 Task: Create a due date automation trigger when advanced on, 2 days after a card is due add fields without custom field "Resume" set to 10 at 11:00 AM.
Action: Mouse moved to (1159, 93)
Screenshot: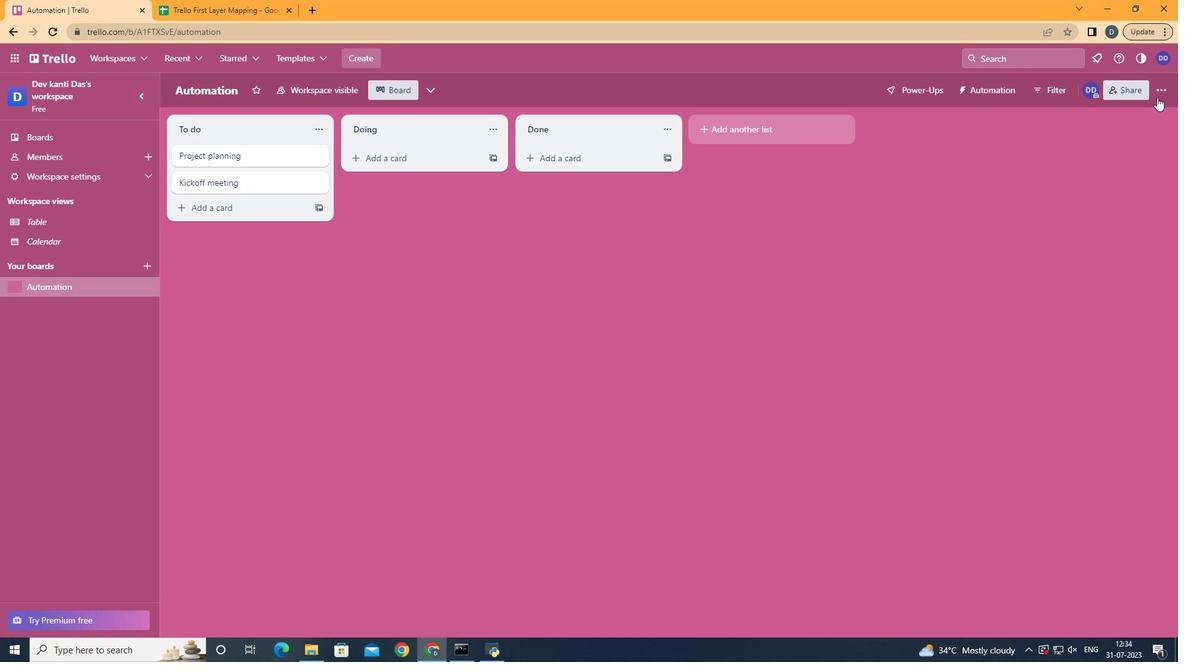 
Action: Mouse pressed left at (1159, 93)
Screenshot: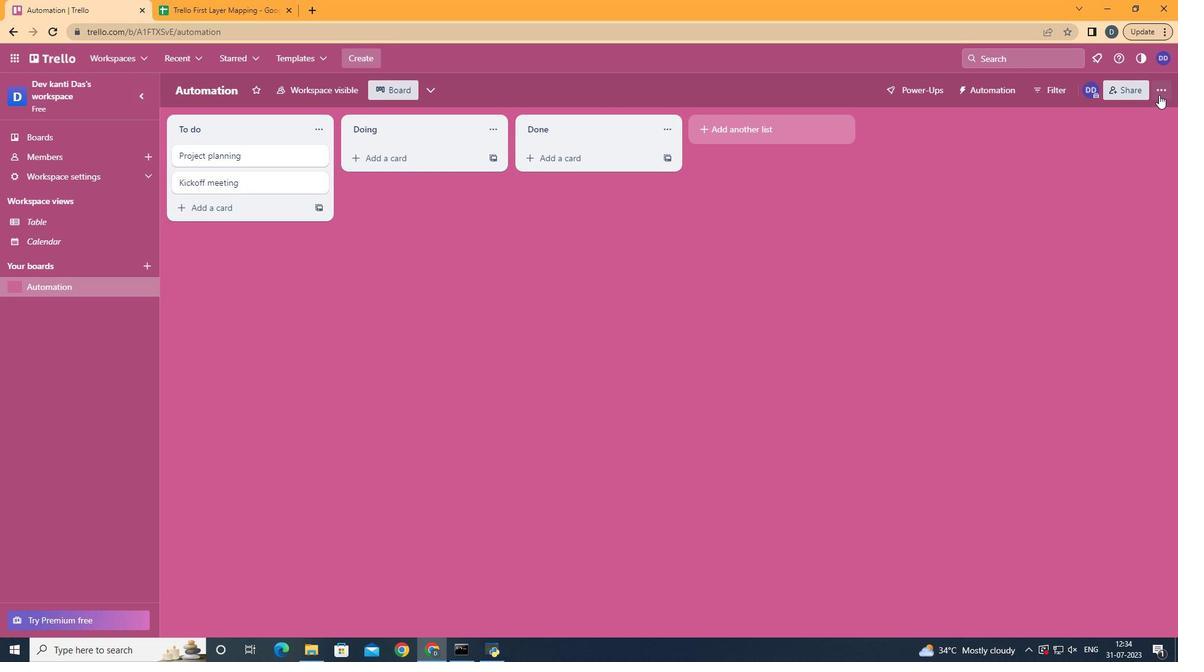 
Action: Mouse moved to (1084, 262)
Screenshot: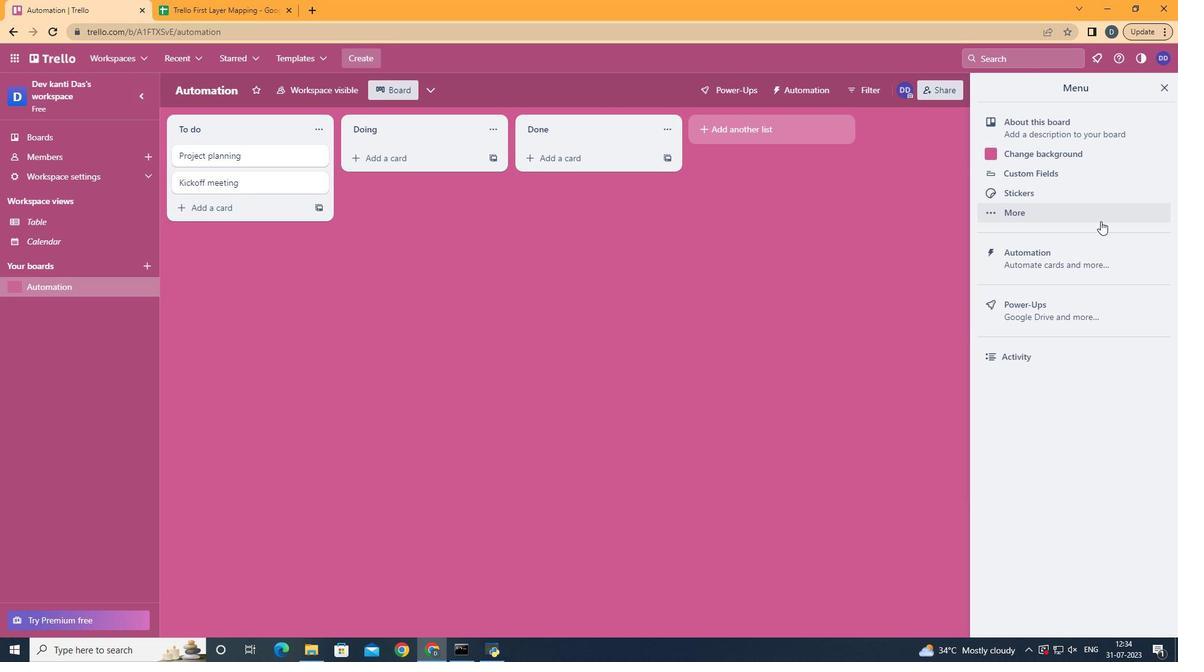 
Action: Mouse pressed left at (1084, 262)
Screenshot: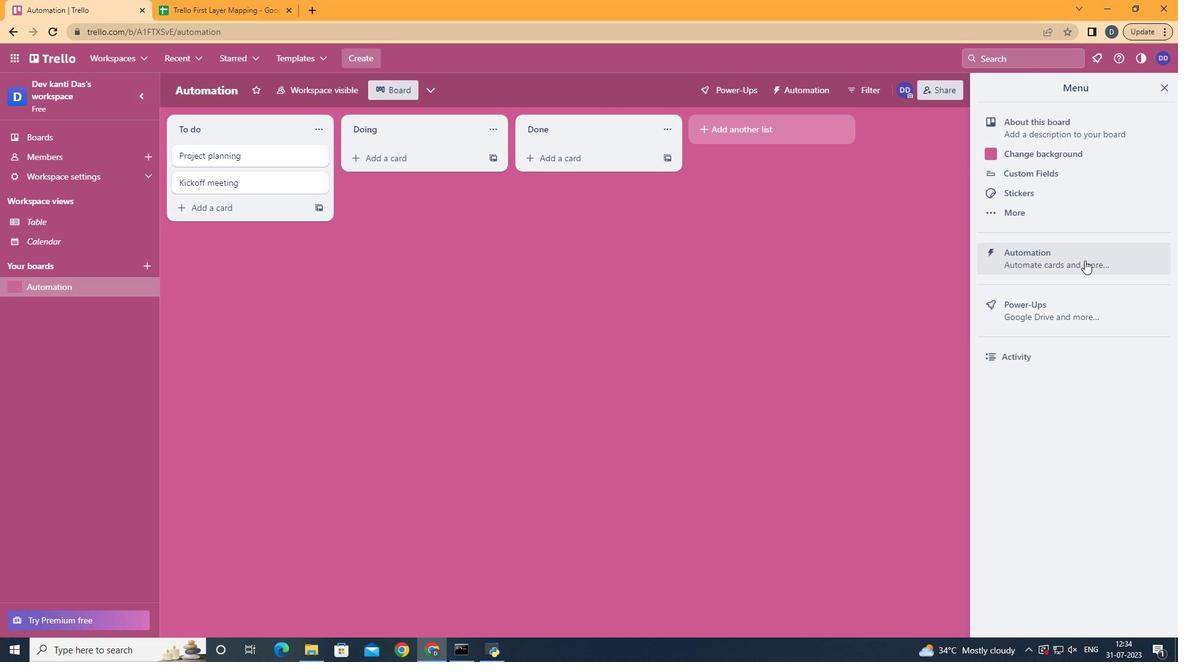 
Action: Mouse moved to (211, 247)
Screenshot: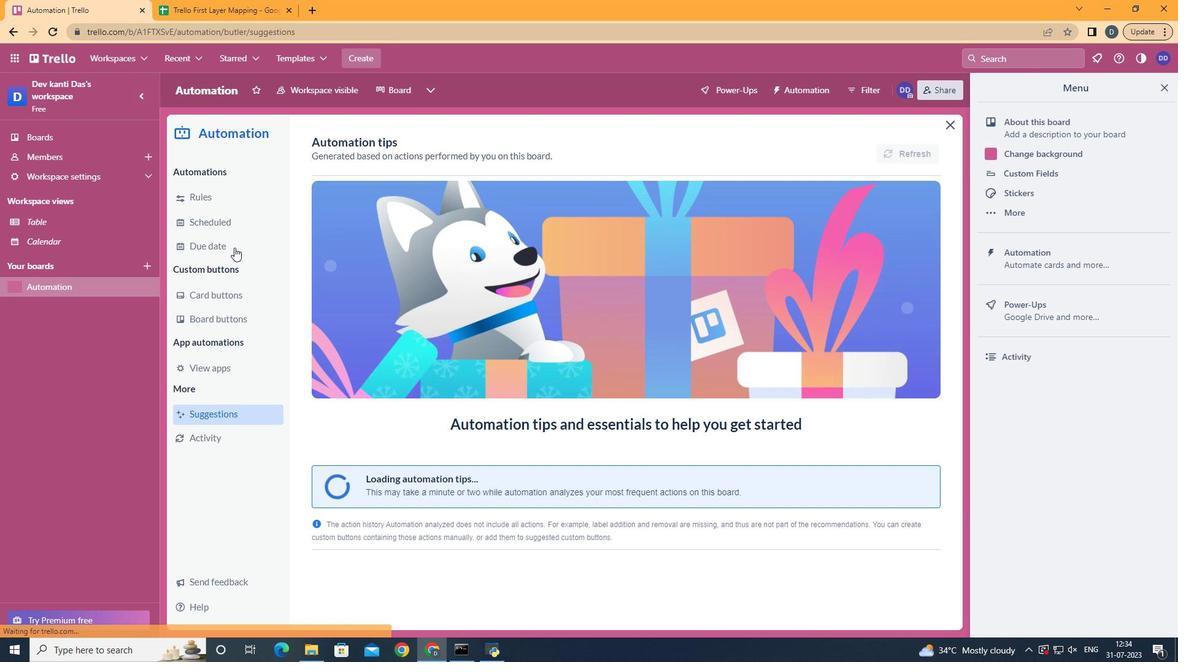 
Action: Mouse pressed left at (211, 247)
Screenshot: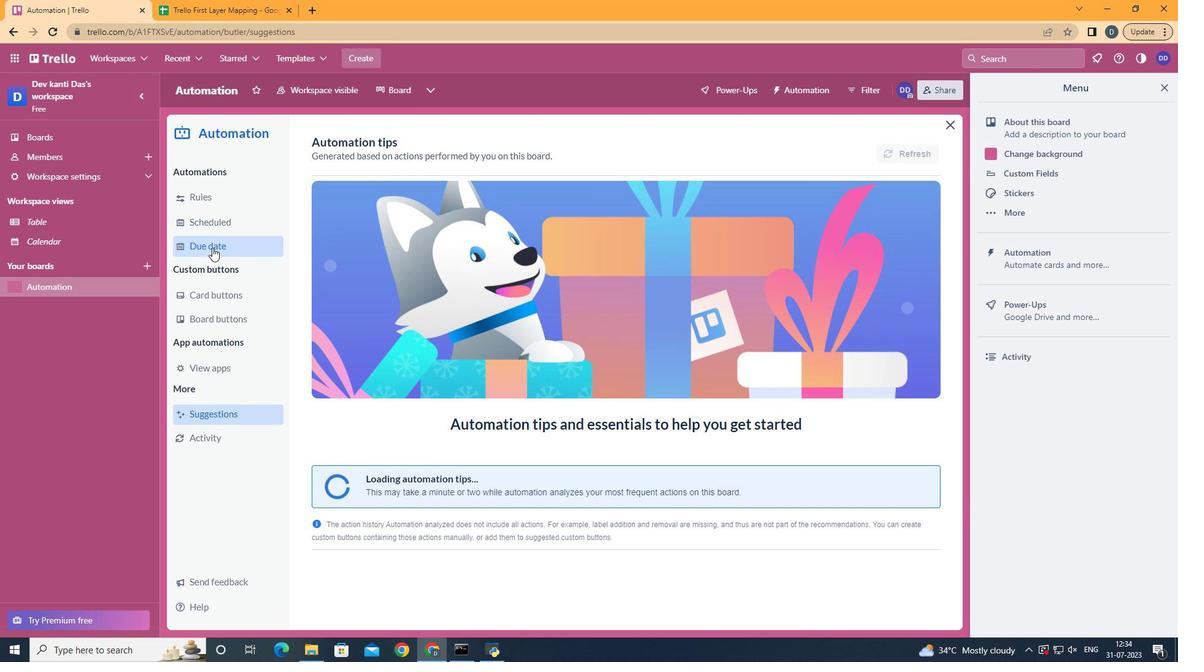 
Action: Mouse moved to (888, 146)
Screenshot: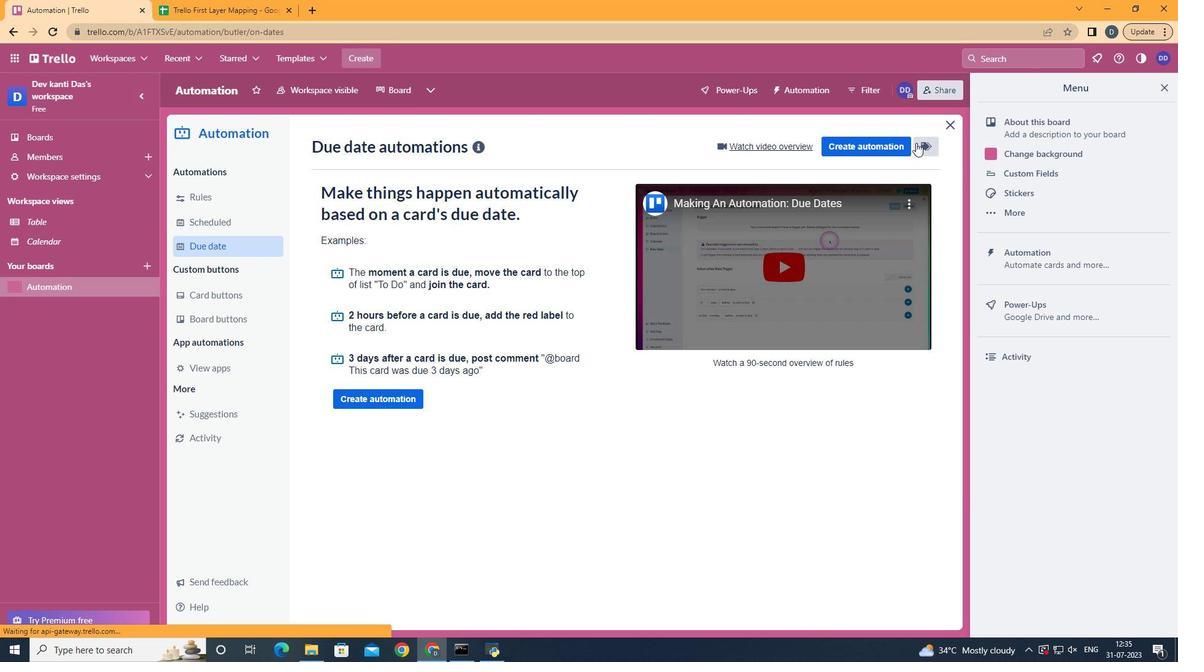
Action: Mouse pressed left at (888, 146)
Screenshot: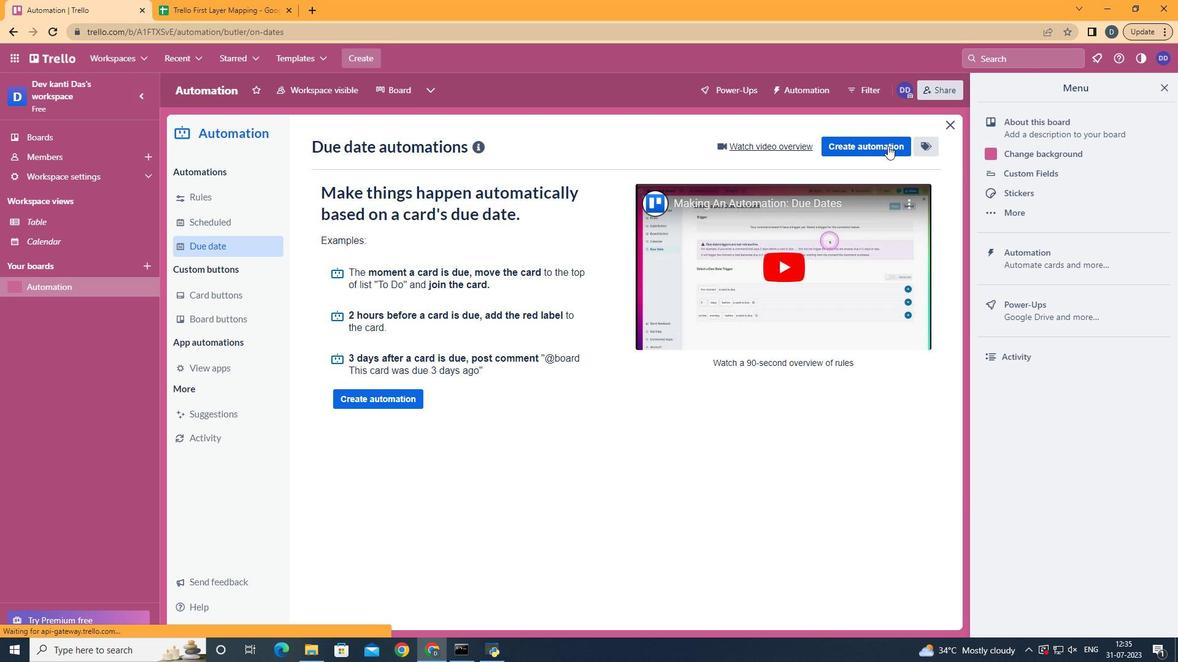 
Action: Mouse moved to (613, 260)
Screenshot: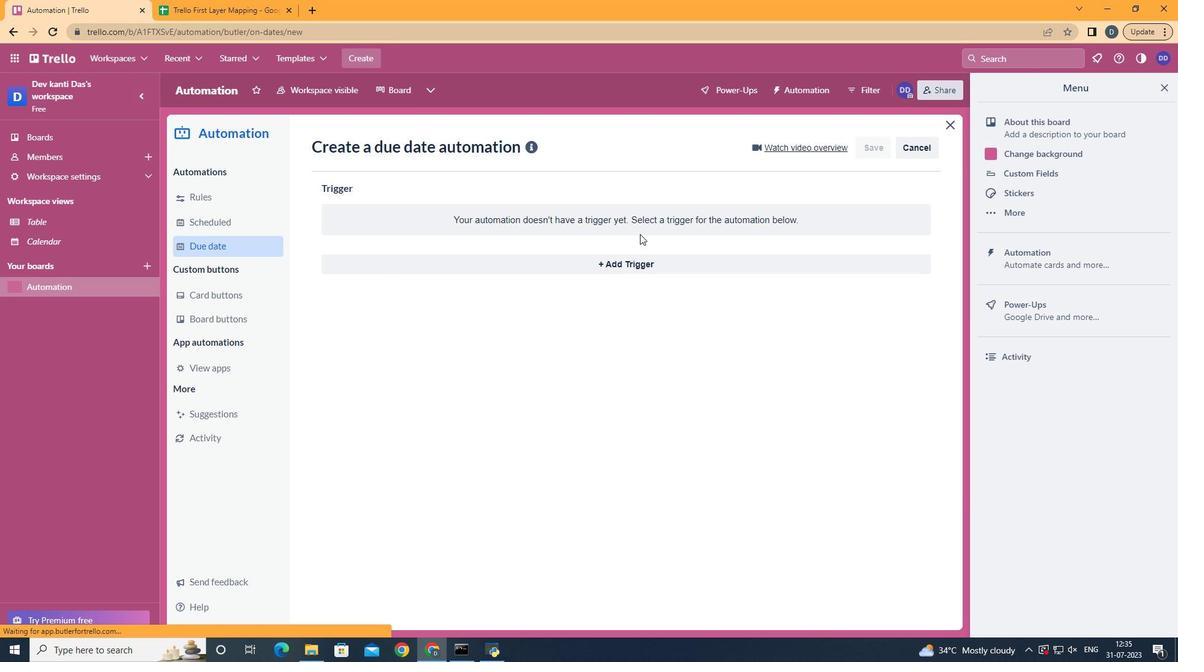 
Action: Mouse pressed left at (613, 260)
Screenshot: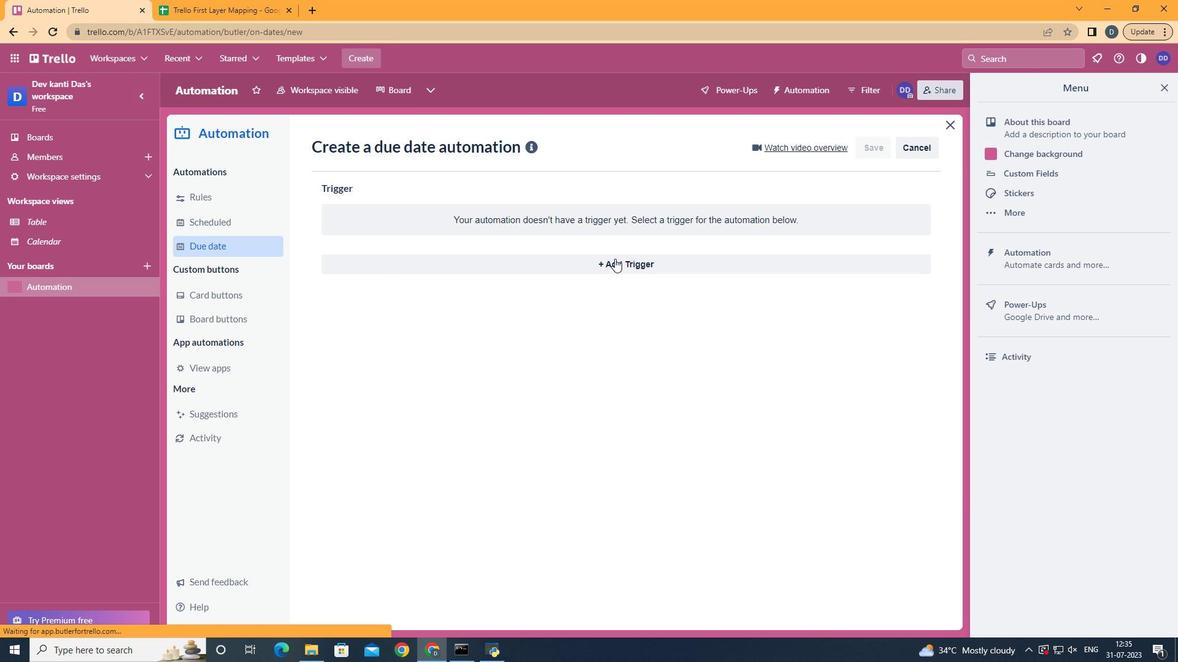 
Action: Mouse moved to (441, 502)
Screenshot: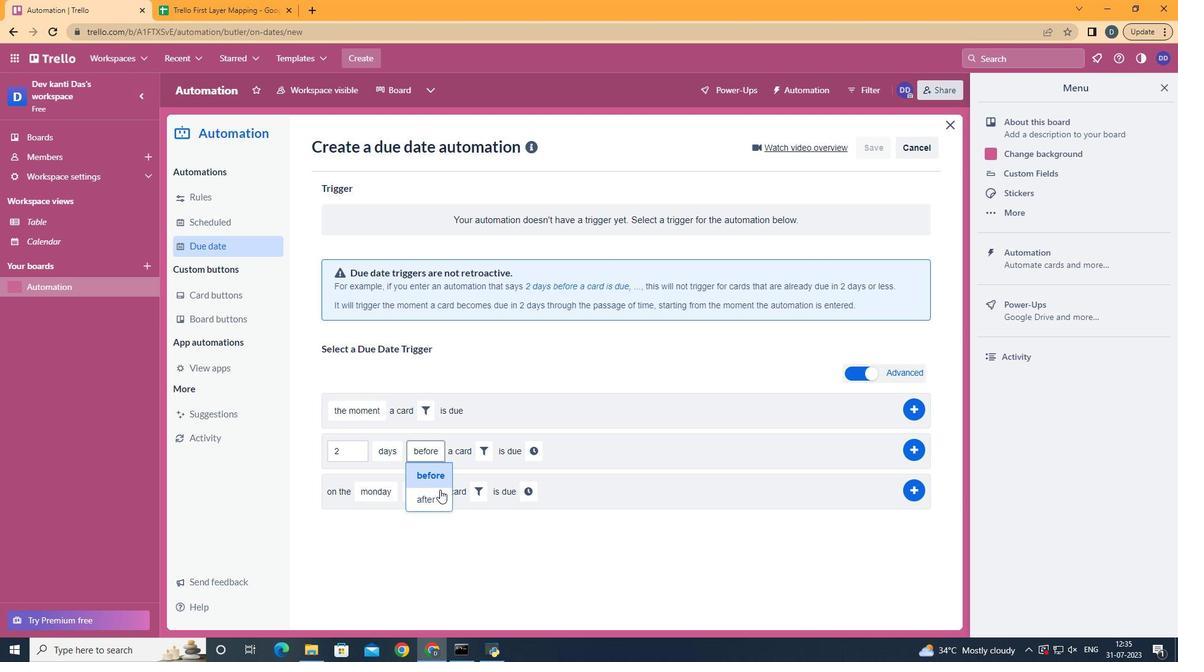 
Action: Mouse pressed left at (441, 502)
Screenshot: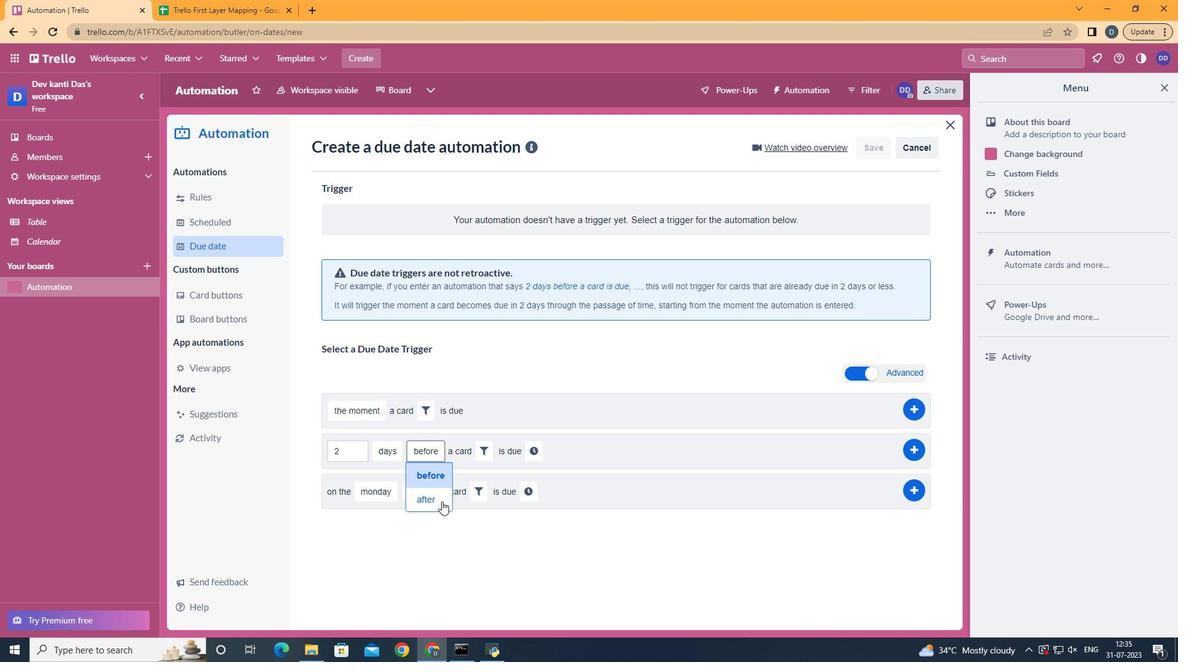
Action: Mouse moved to (471, 460)
Screenshot: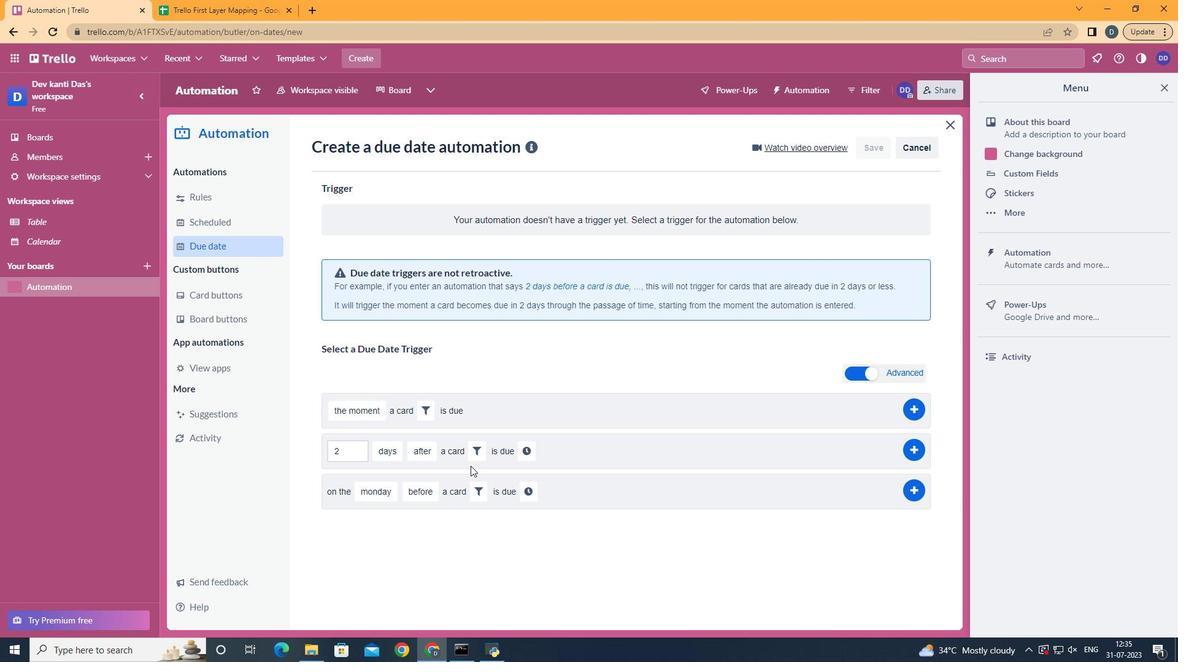 
Action: Mouse pressed left at (471, 460)
Screenshot: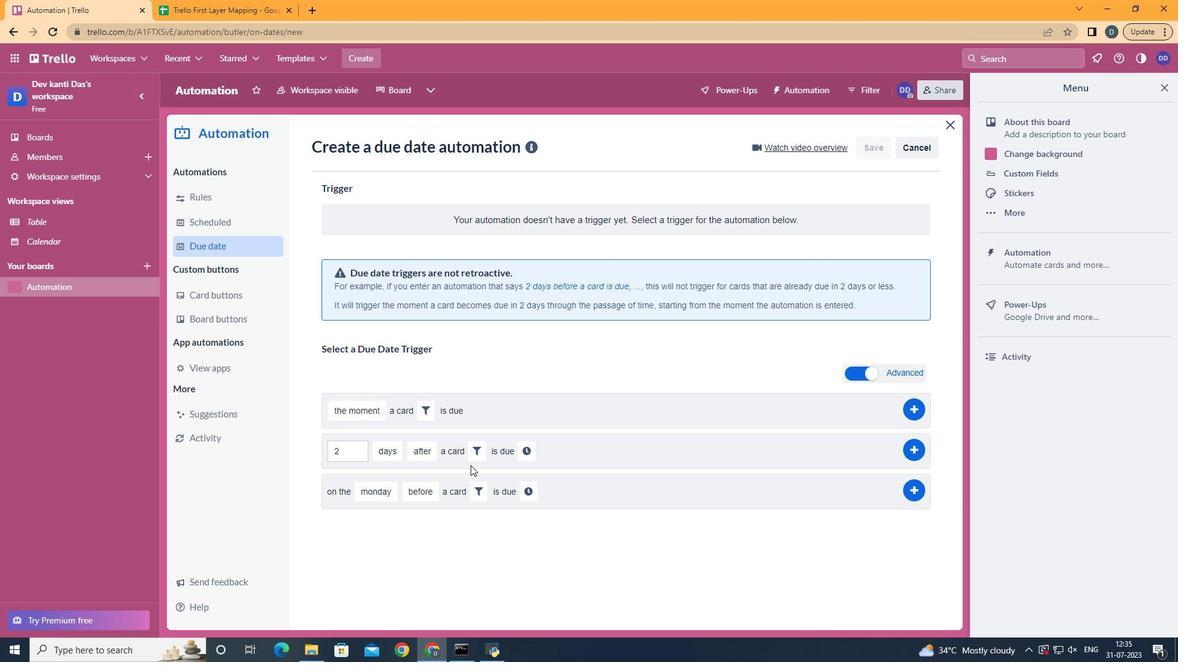 
Action: Mouse moved to (671, 494)
Screenshot: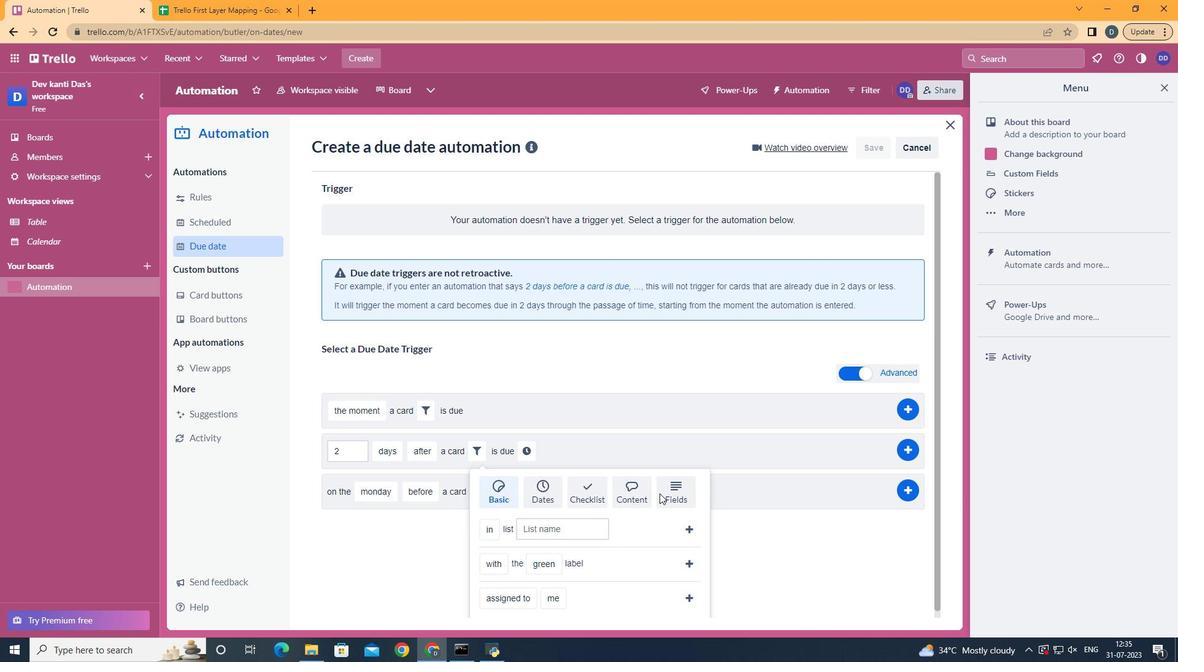 
Action: Mouse pressed left at (671, 494)
Screenshot: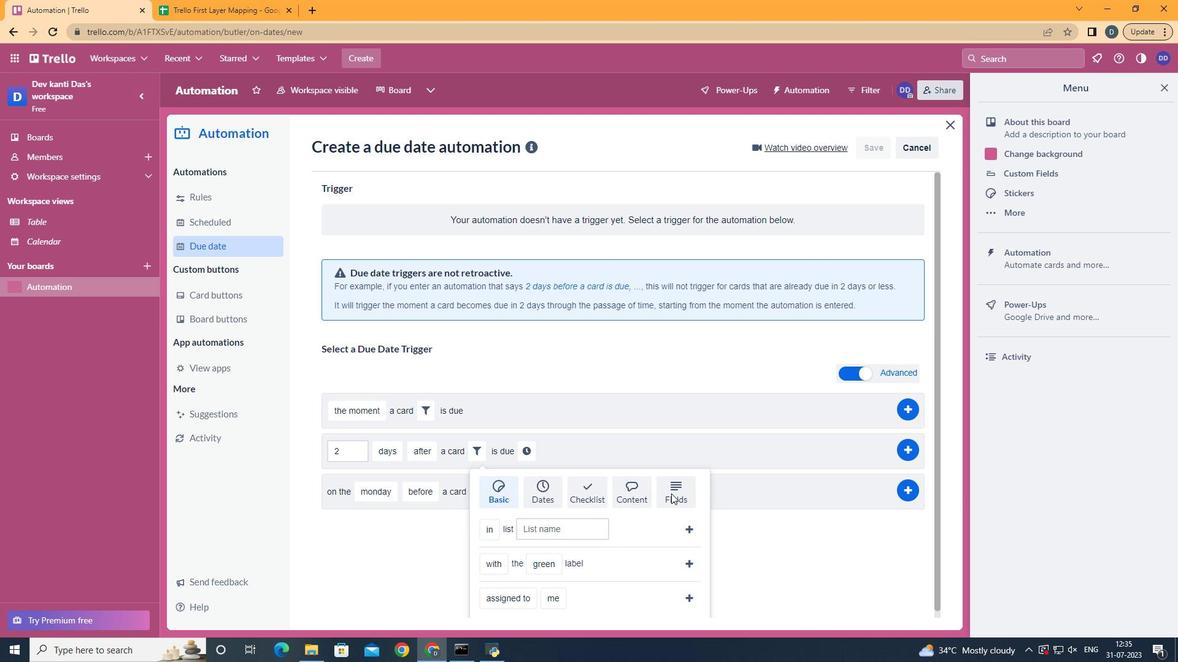 
Action: Mouse moved to (673, 494)
Screenshot: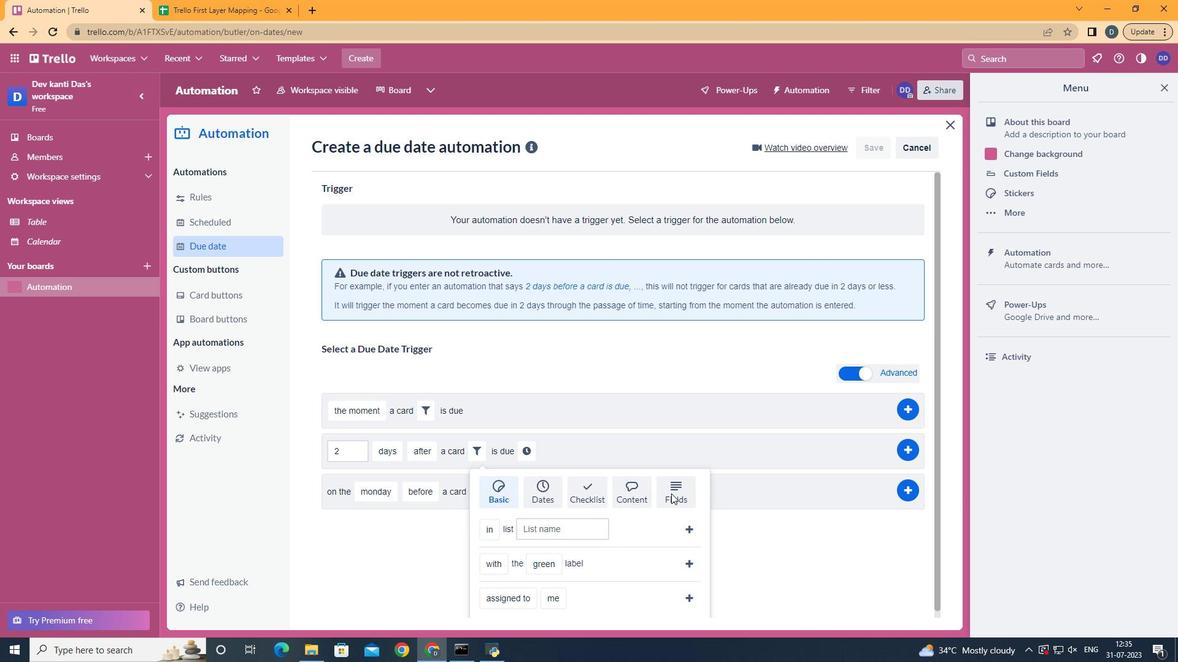 
Action: Mouse scrolled (673, 493) with delta (0, 0)
Screenshot: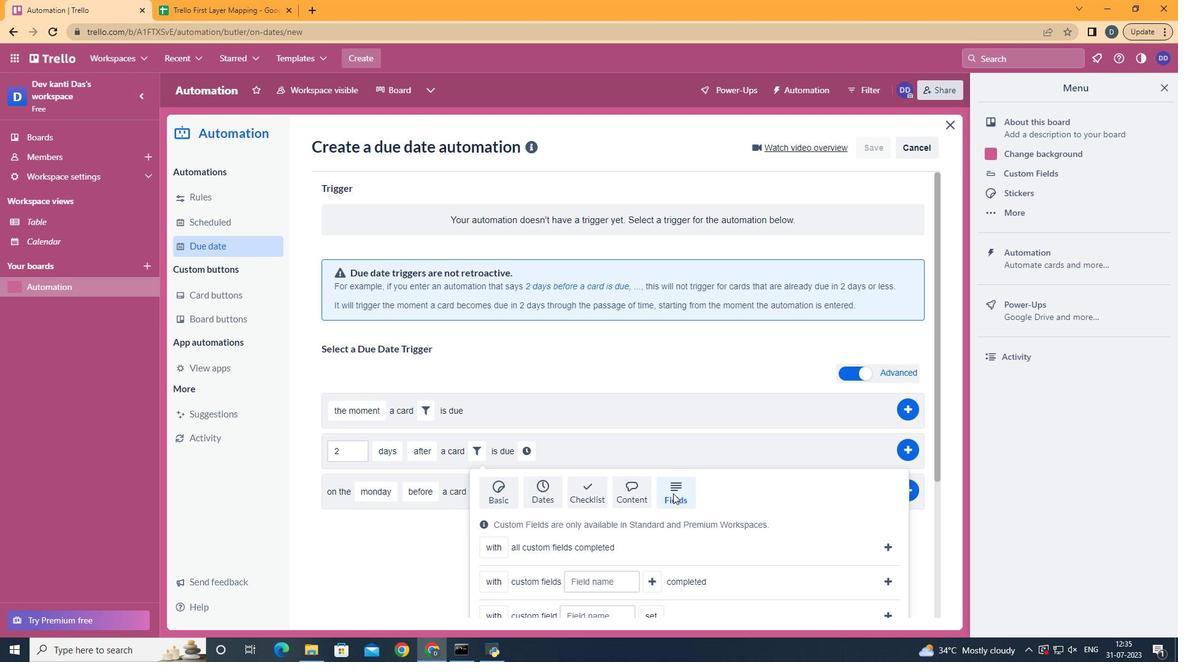 
Action: Mouse scrolled (673, 493) with delta (0, 0)
Screenshot: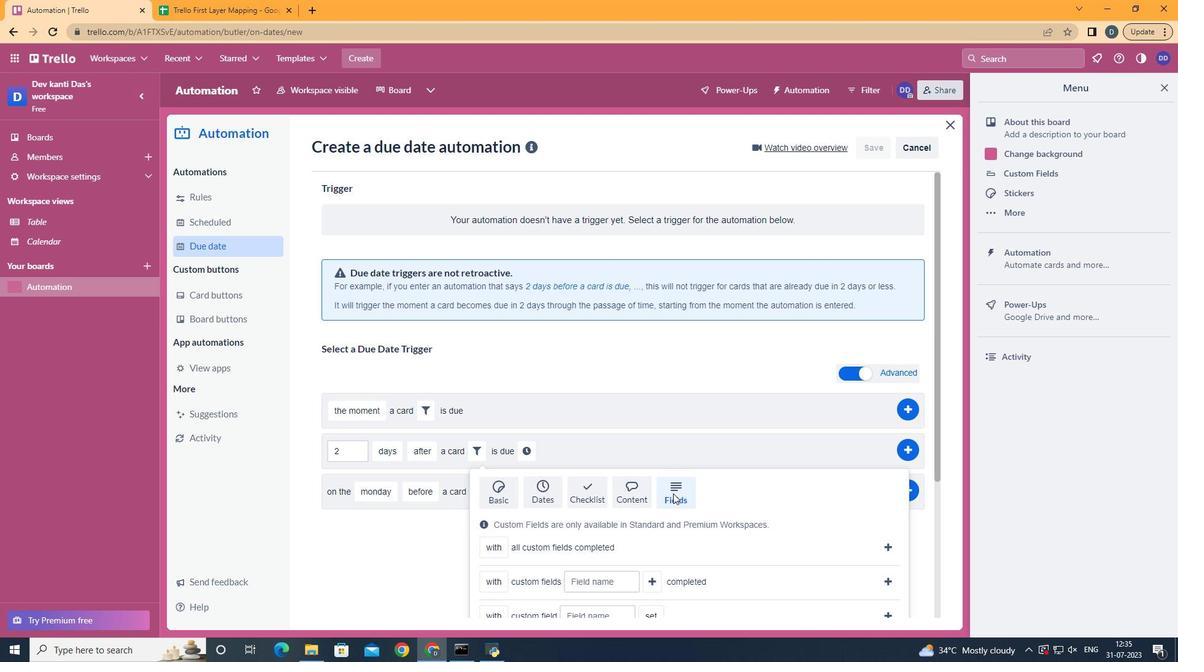 
Action: Mouse scrolled (673, 493) with delta (0, 0)
Screenshot: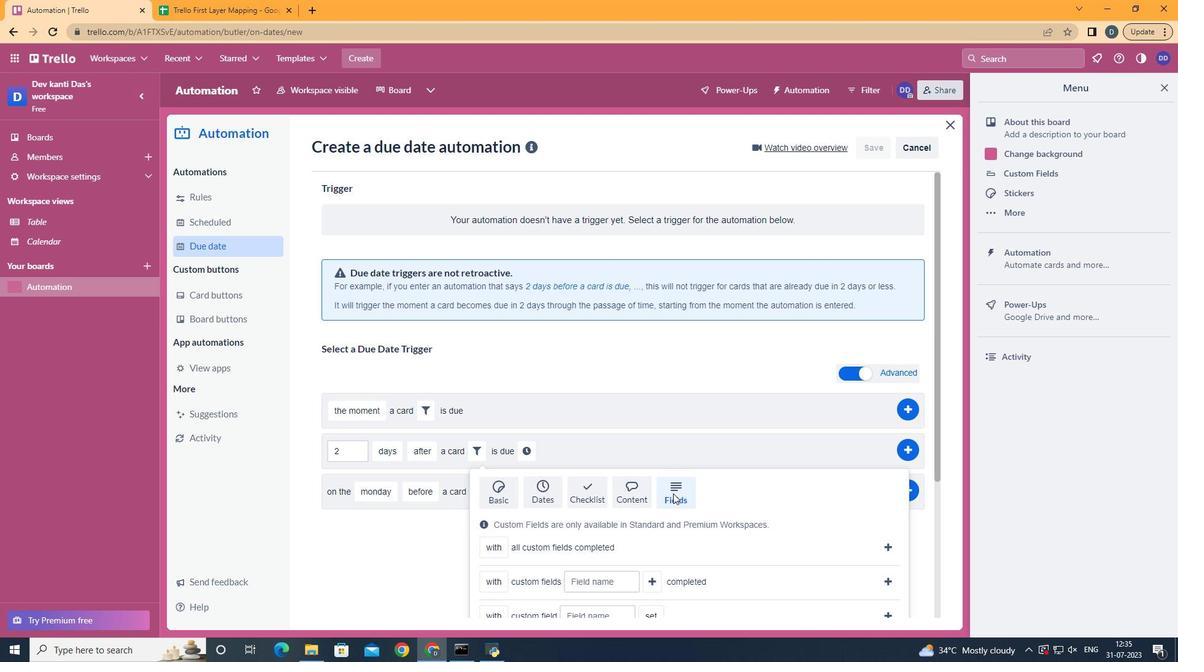 
Action: Mouse moved to (673, 494)
Screenshot: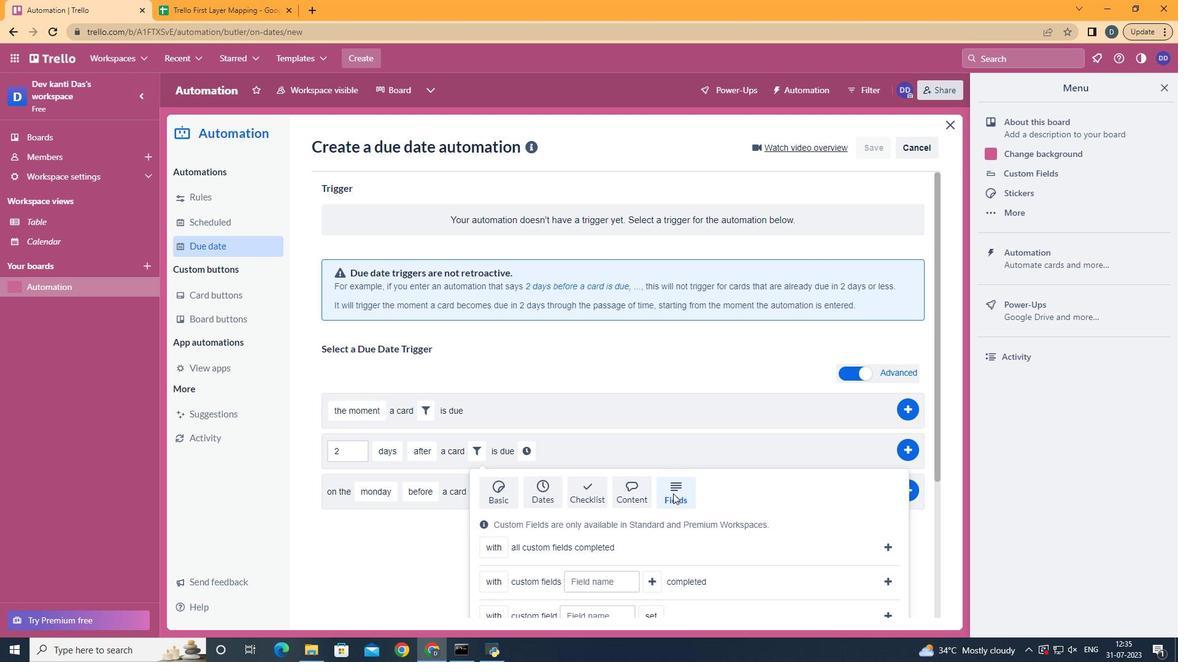 
Action: Mouse scrolled (673, 493) with delta (0, 0)
Screenshot: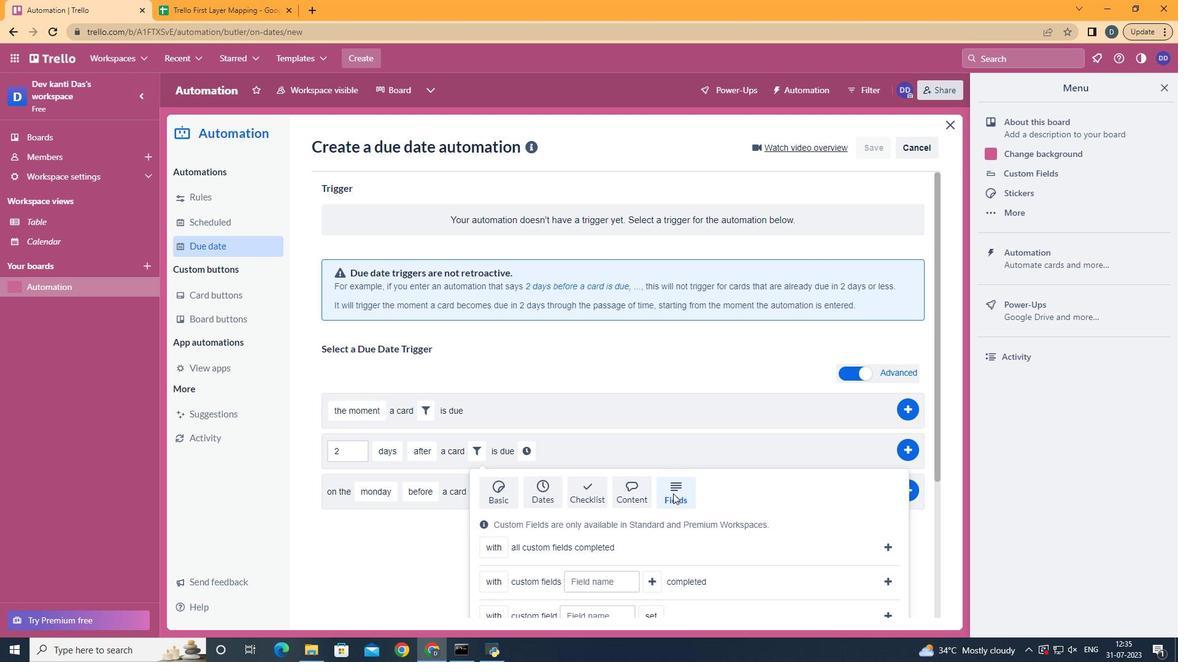
Action: Mouse moved to (506, 507)
Screenshot: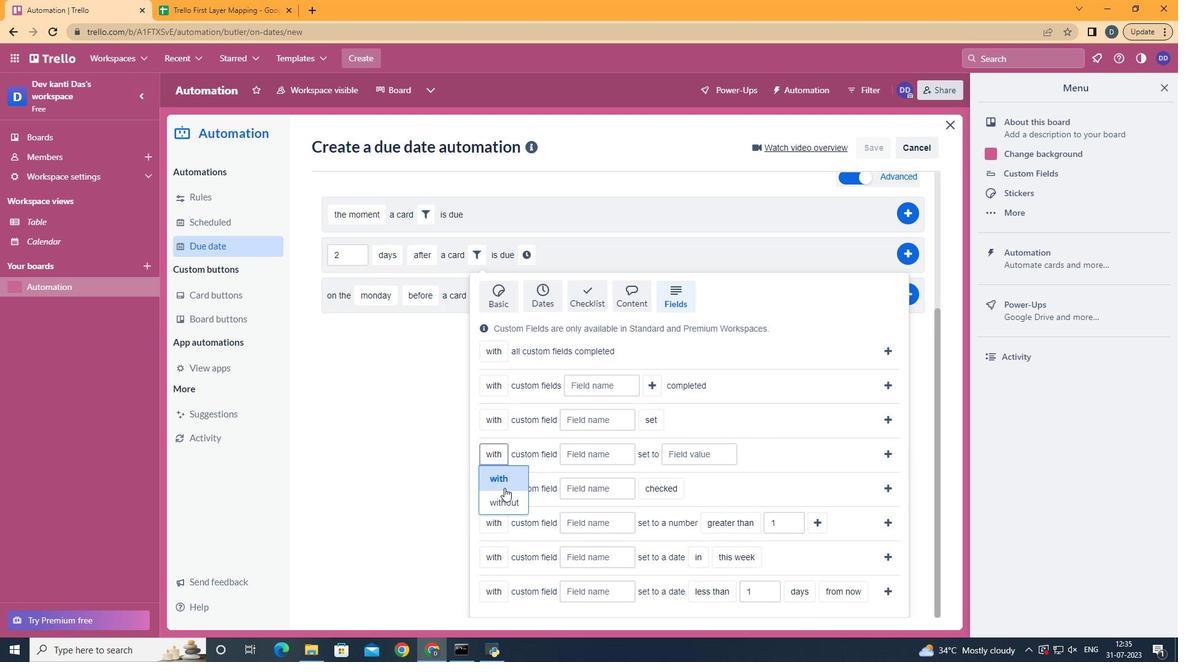 
Action: Mouse pressed left at (506, 507)
Screenshot: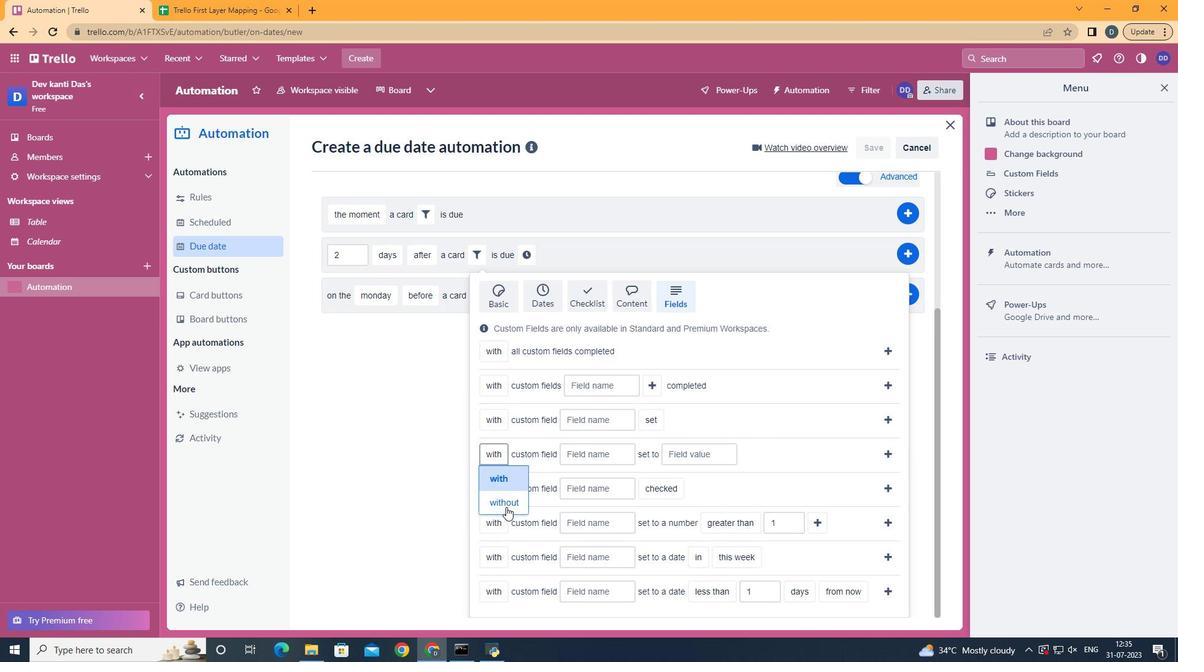 
Action: Mouse moved to (594, 457)
Screenshot: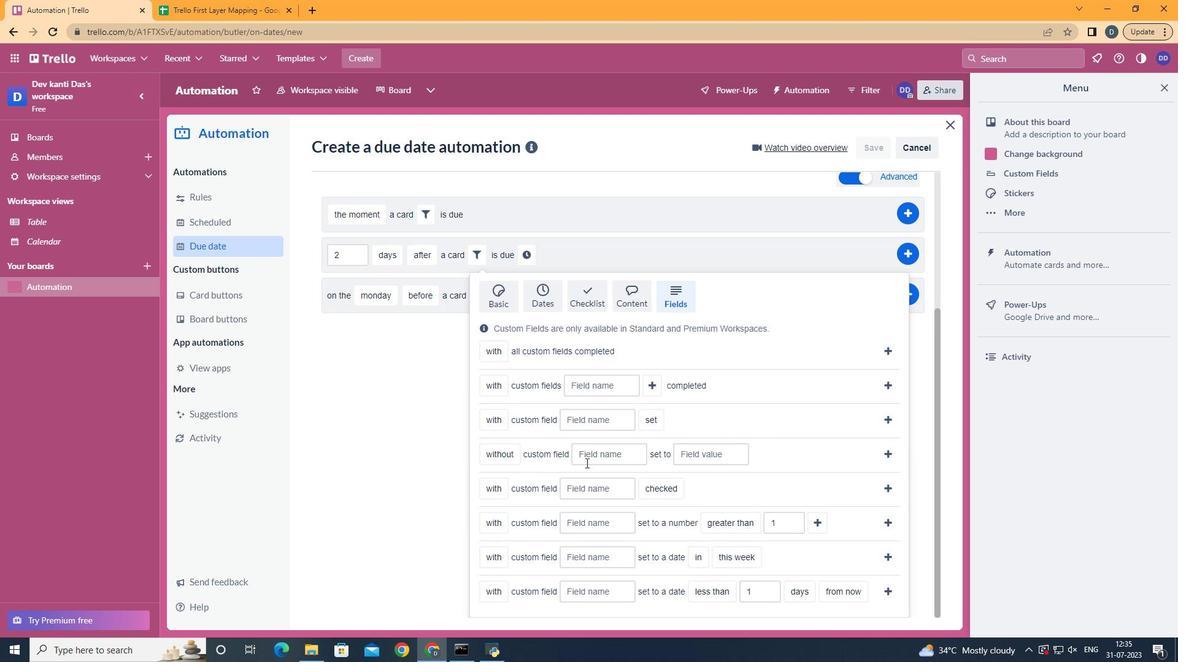 
Action: Mouse pressed left at (594, 457)
Screenshot: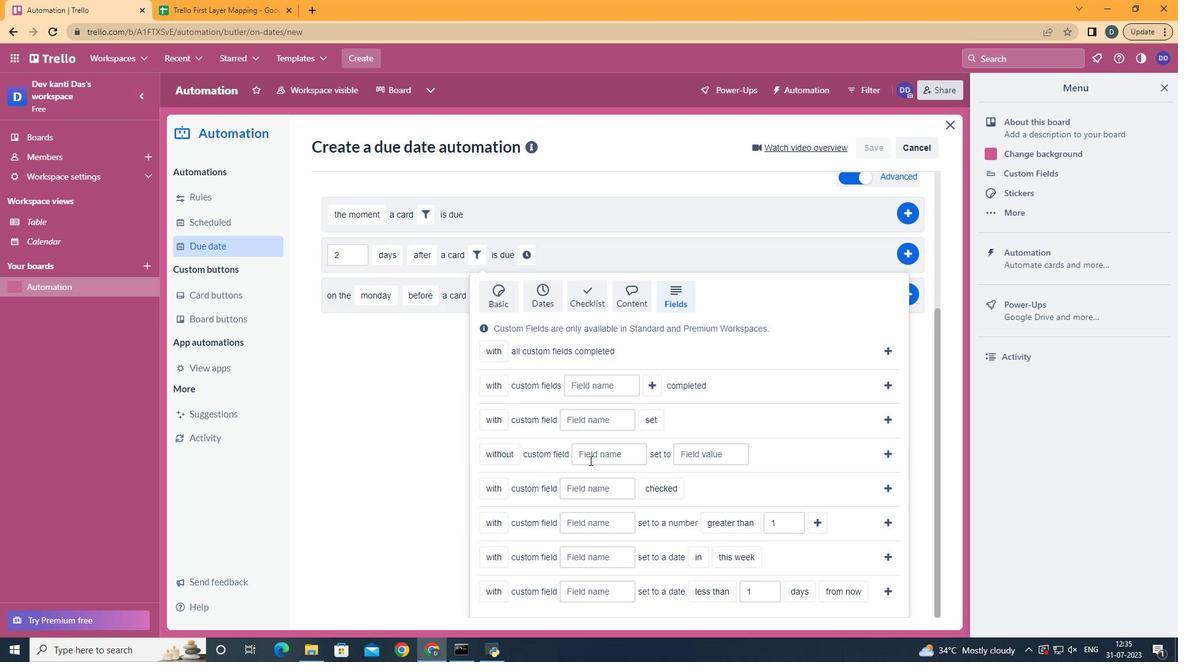
Action: Key pressed <Key.shift>Resume
Screenshot: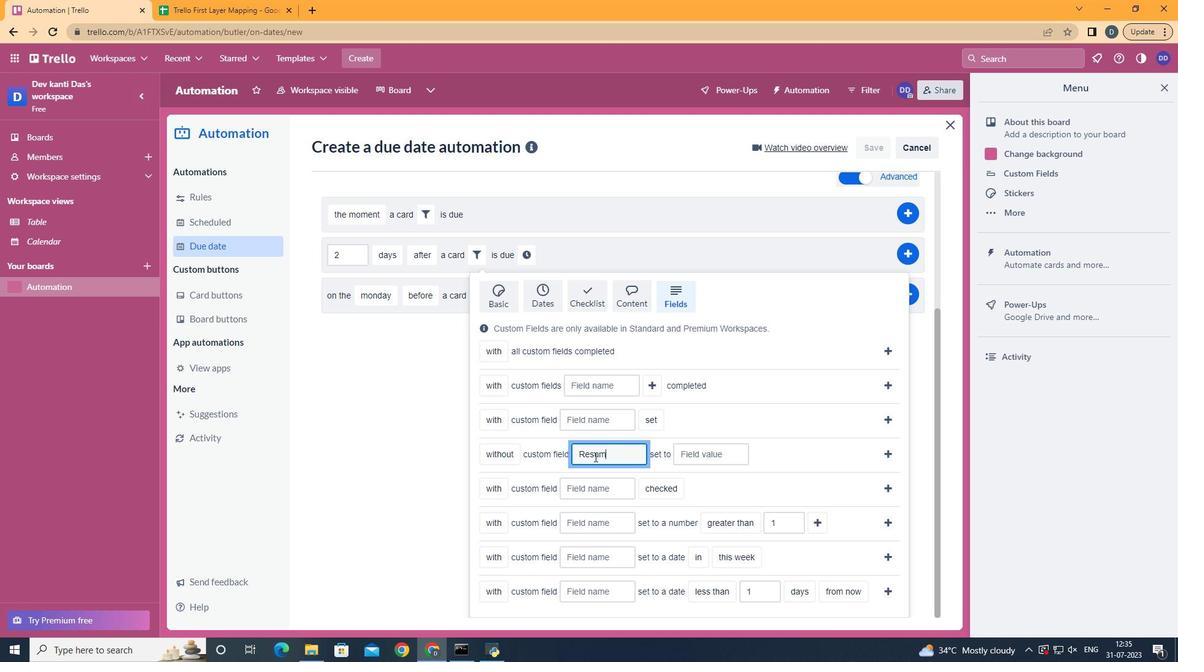 
Action: Mouse moved to (724, 456)
Screenshot: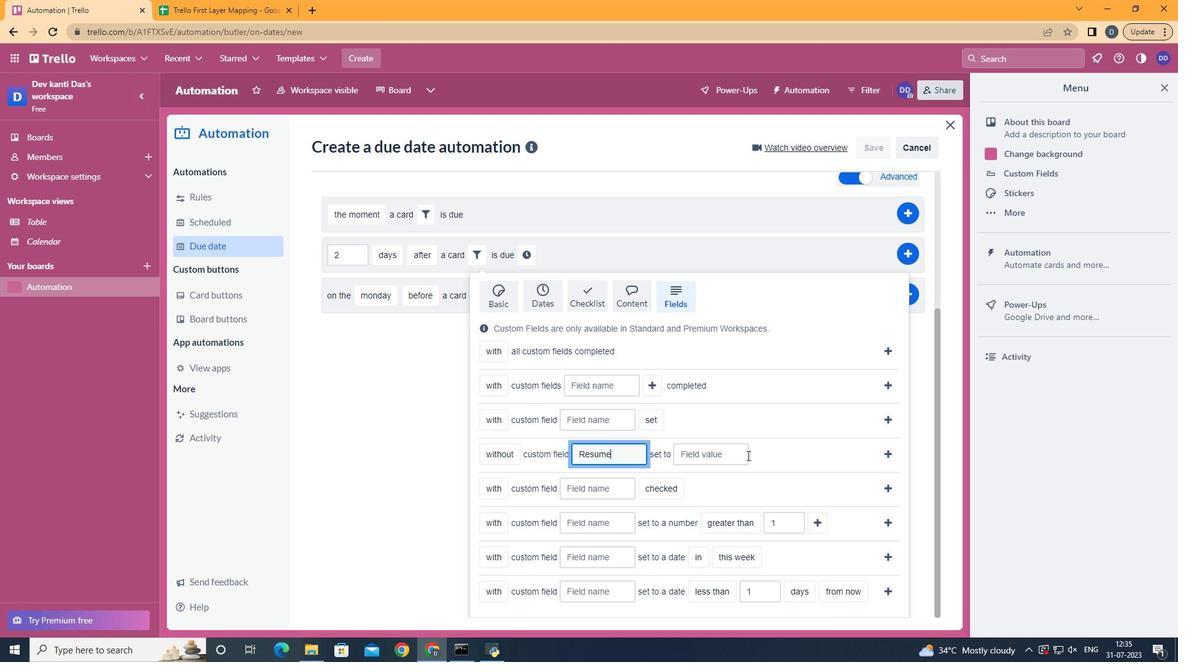 
Action: Mouse pressed left at (724, 456)
Screenshot: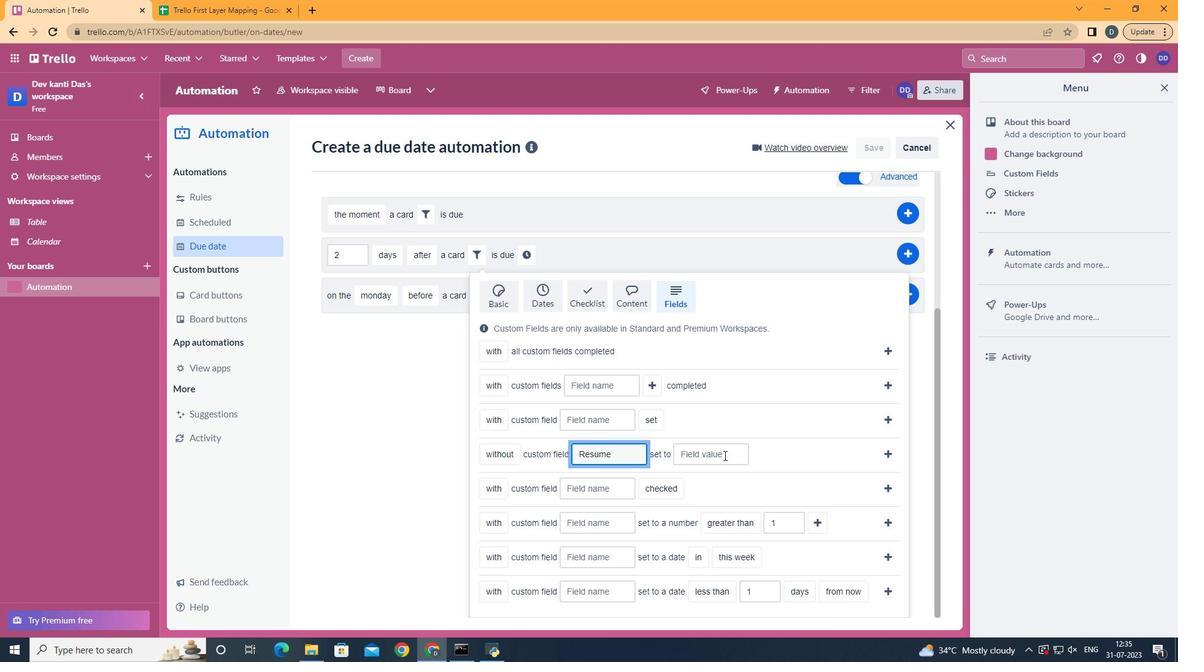 
Action: Mouse moved to (723, 456)
Screenshot: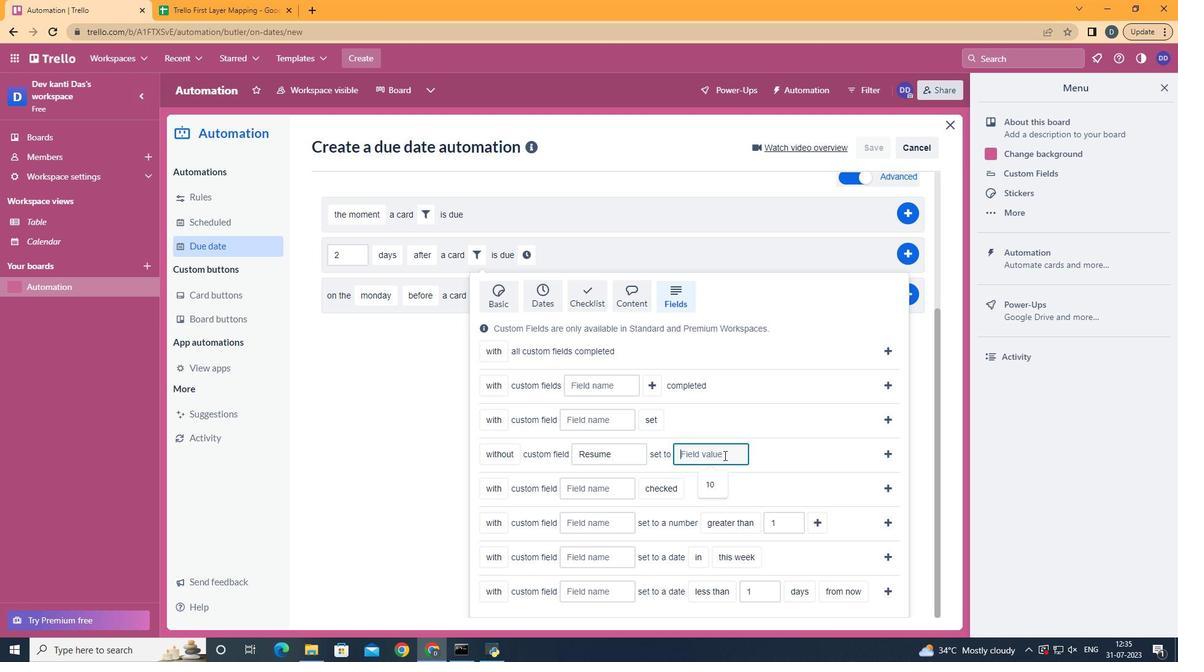 
Action: Key pressed 10
Screenshot: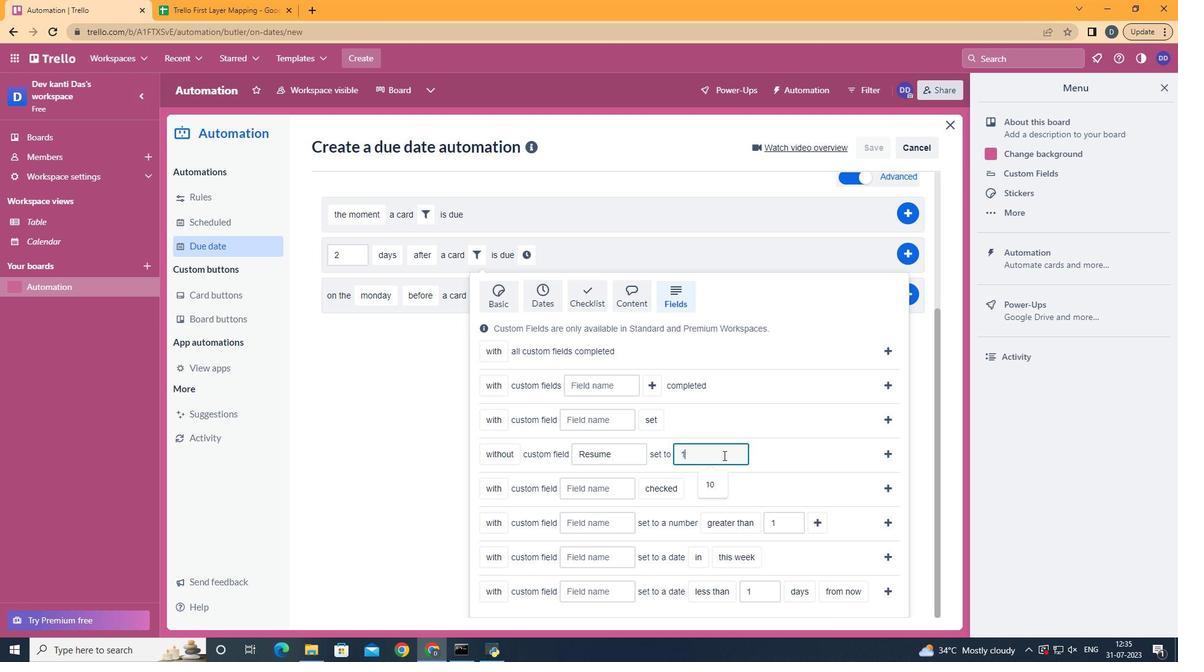 
Action: Mouse moved to (886, 453)
Screenshot: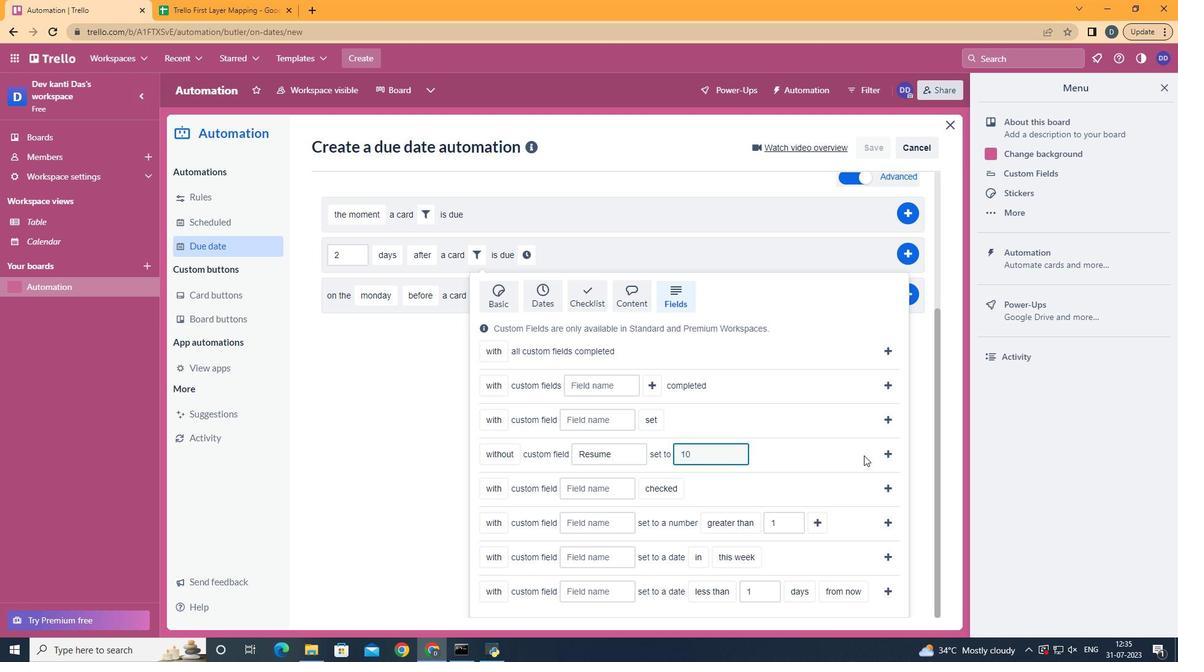 
Action: Mouse pressed left at (886, 453)
Screenshot: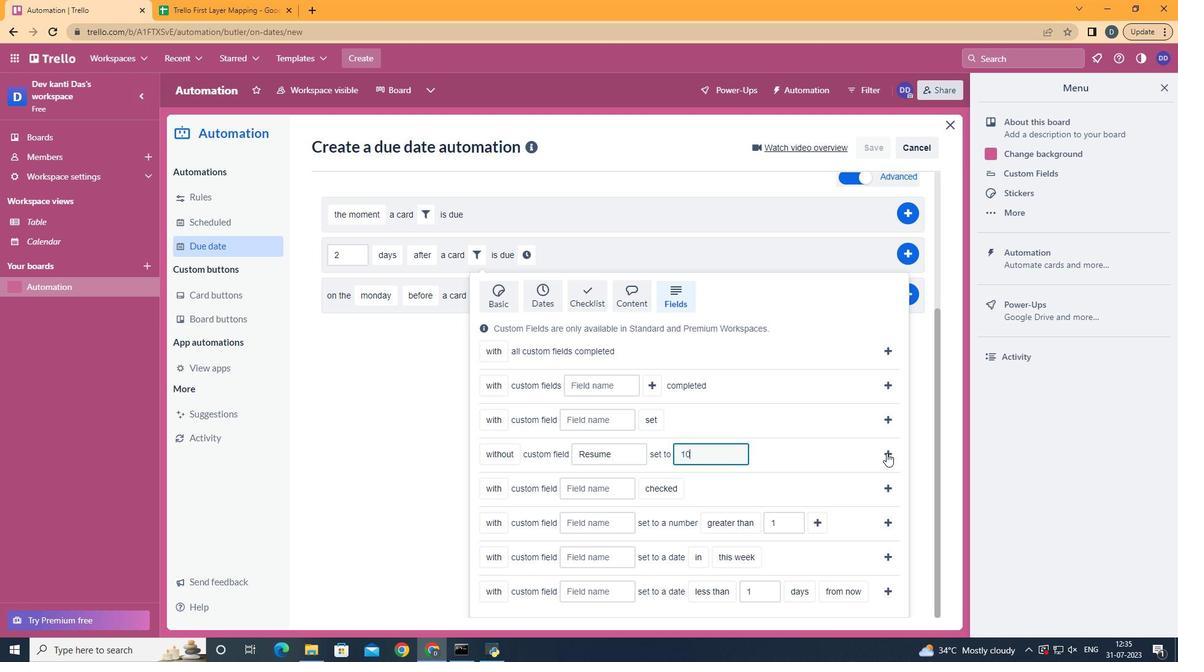 
Action: Mouse moved to (716, 451)
Screenshot: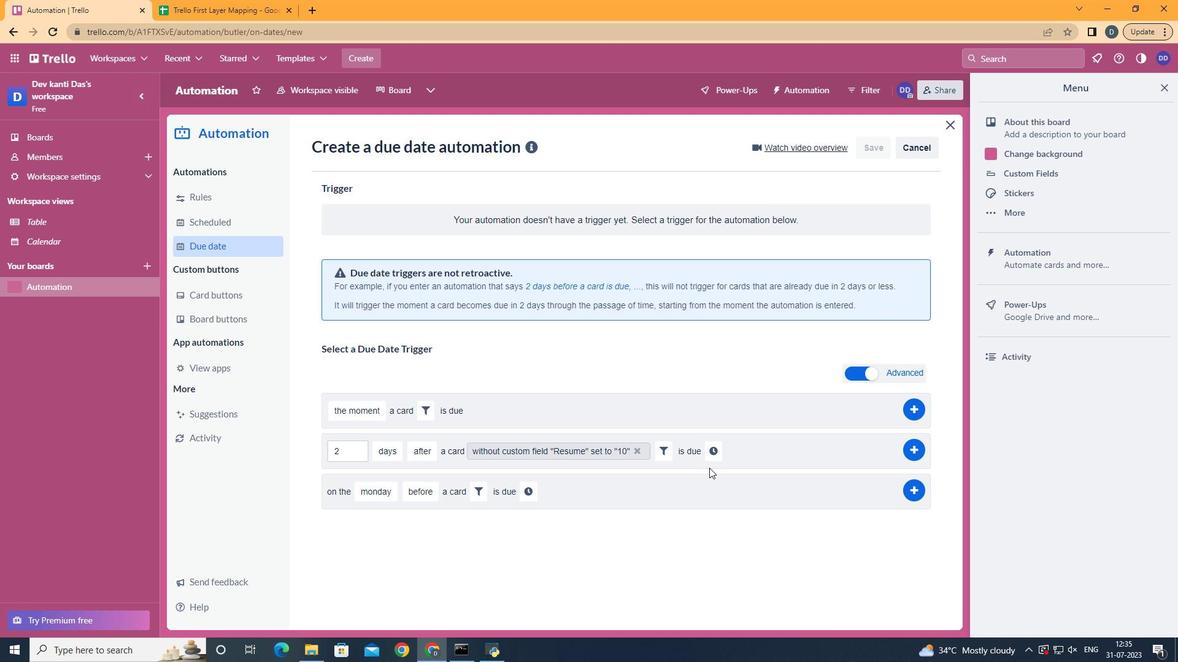 
Action: Mouse pressed left at (716, 451)
Screenshot: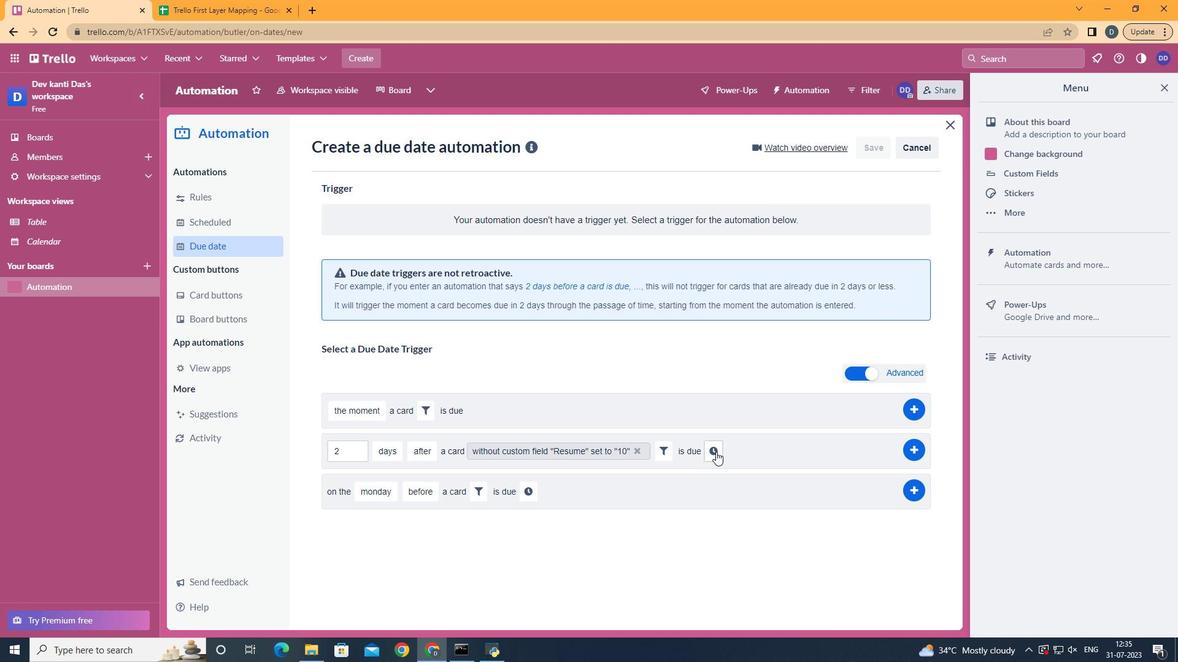 
Action: Mouse moved to (744, 456)
Screenshot: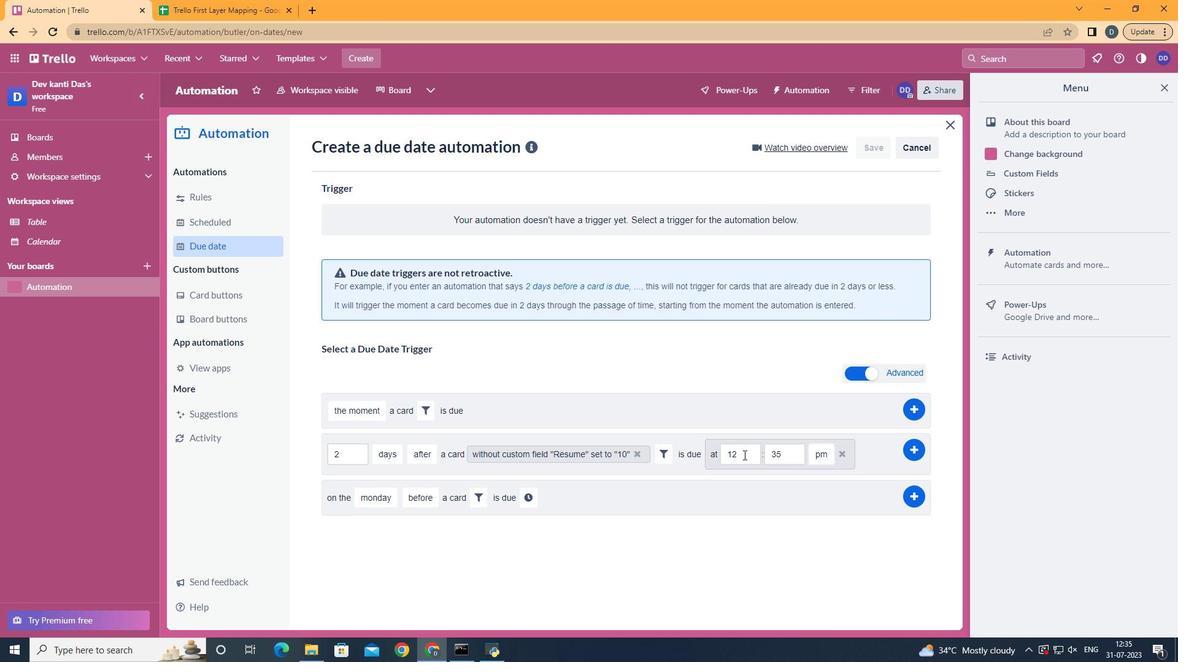 
Action: Mouse pressed left at (744, 456)
Screenshot: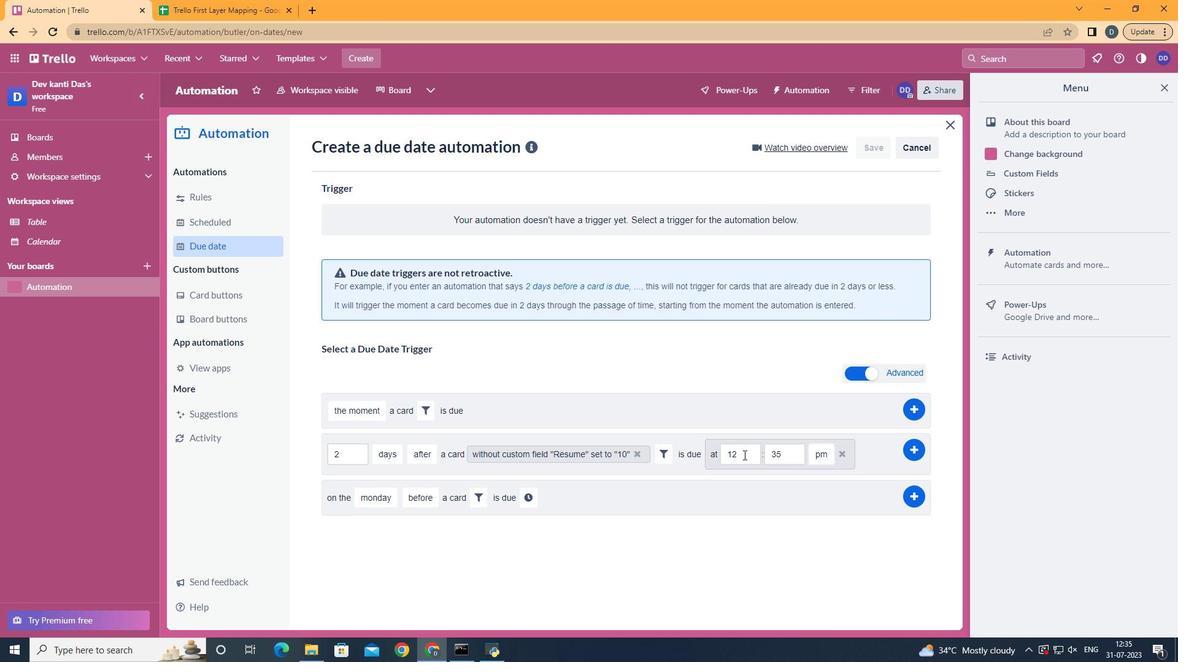 
Action: Key pressed <Key.backspace><Key.backspace>11
Screenshot: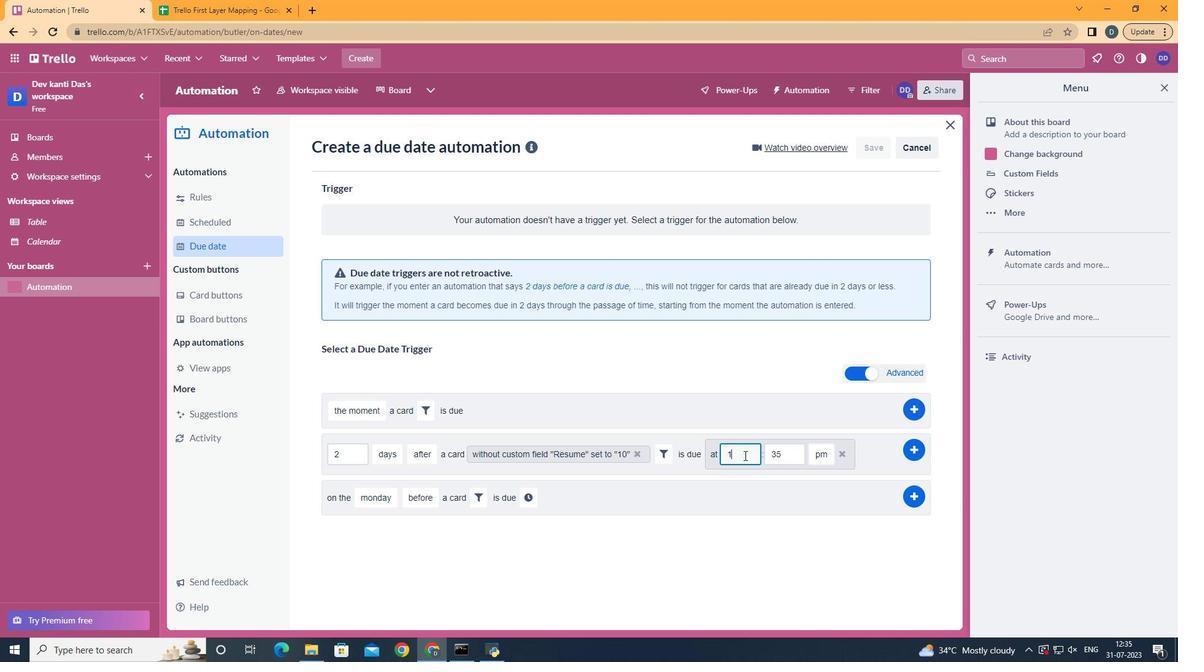 
Action: Mouse moved to (789, 450)
Screenshot: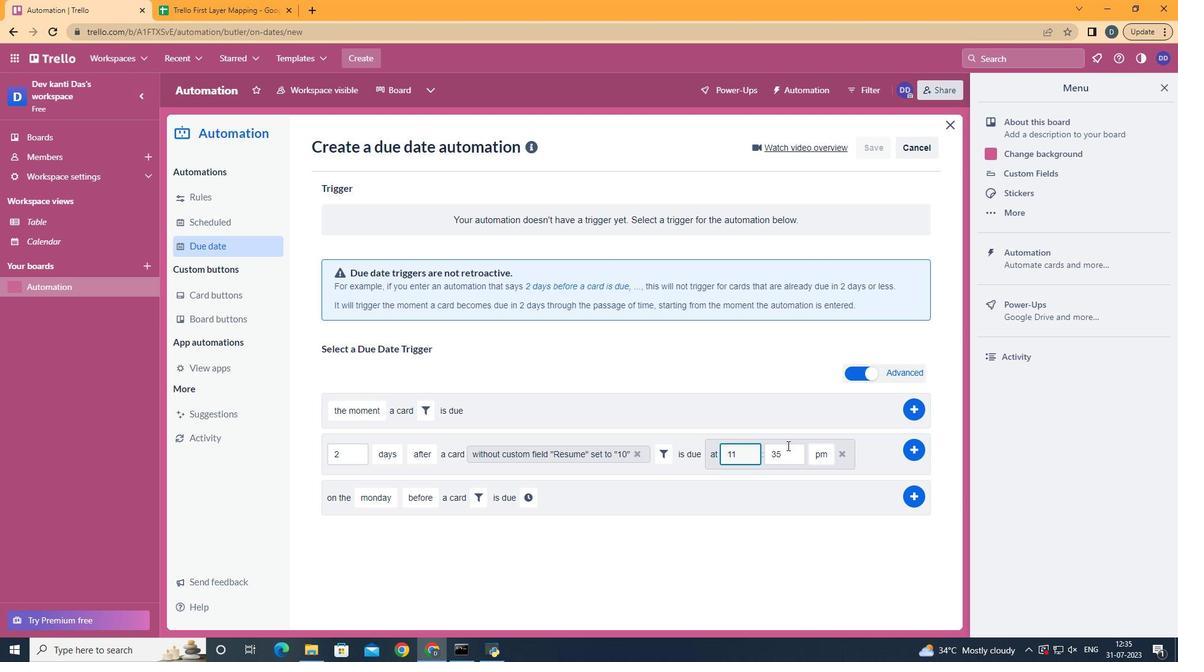 
Action: Mouse pressed left at (789, 450)
Screenshot: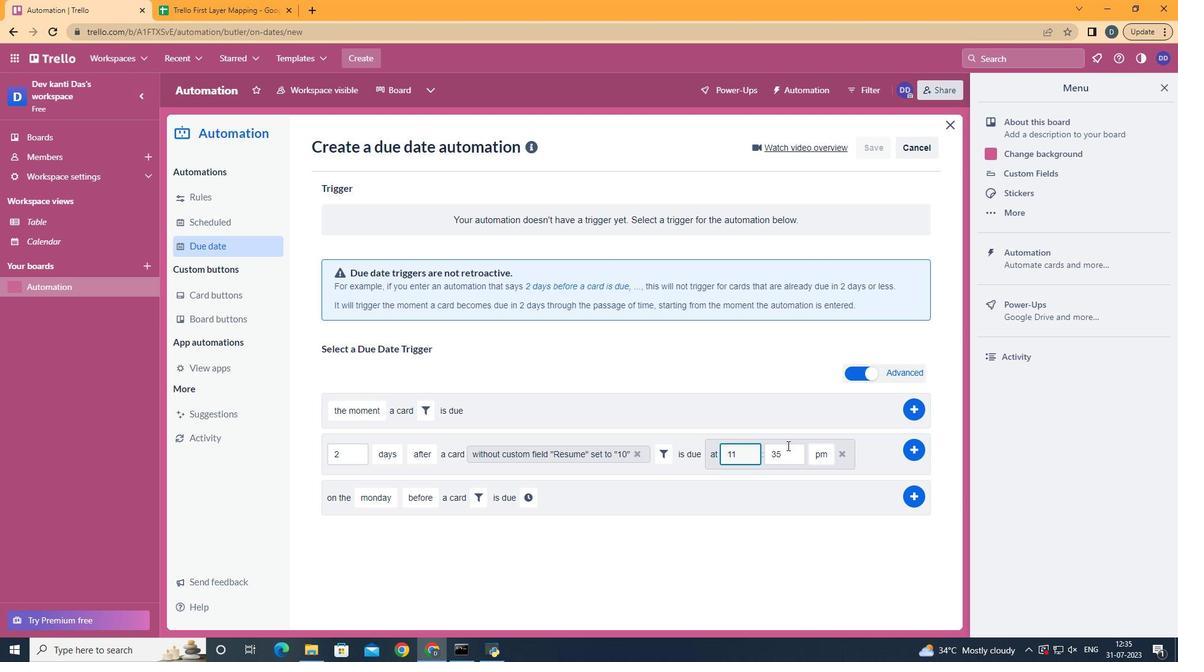 
Action: Key pressed <Key.backspace><Key.backspace>00
Screenshot: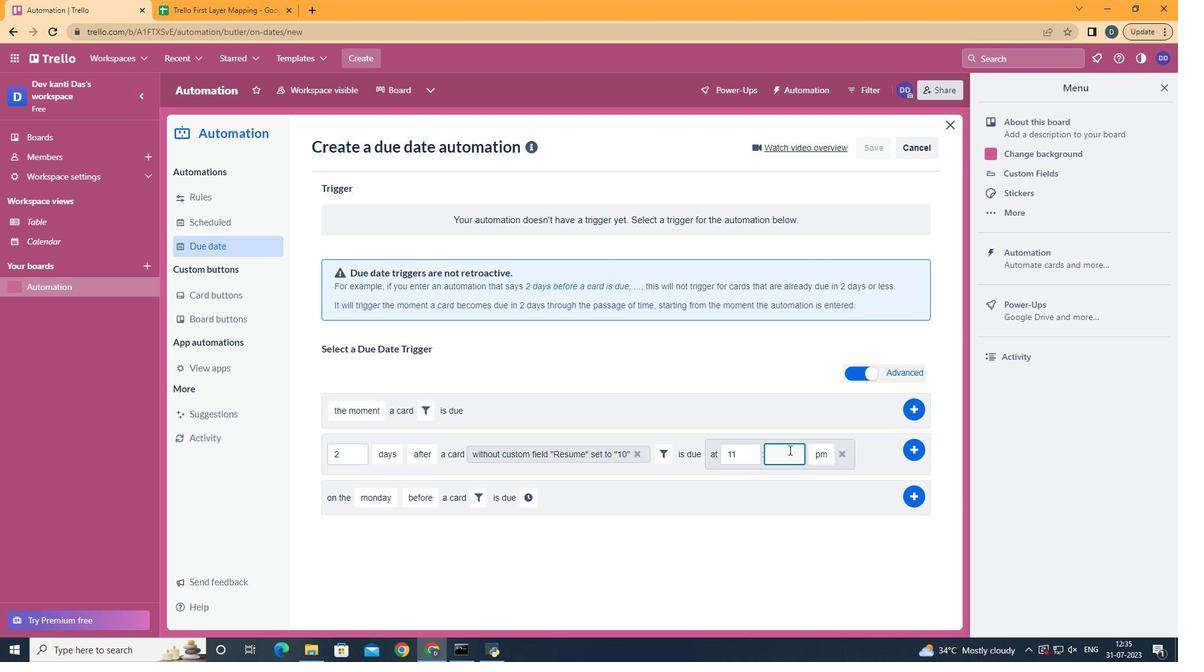 
Action: Mouse moved to (820, 489)
Screenshot: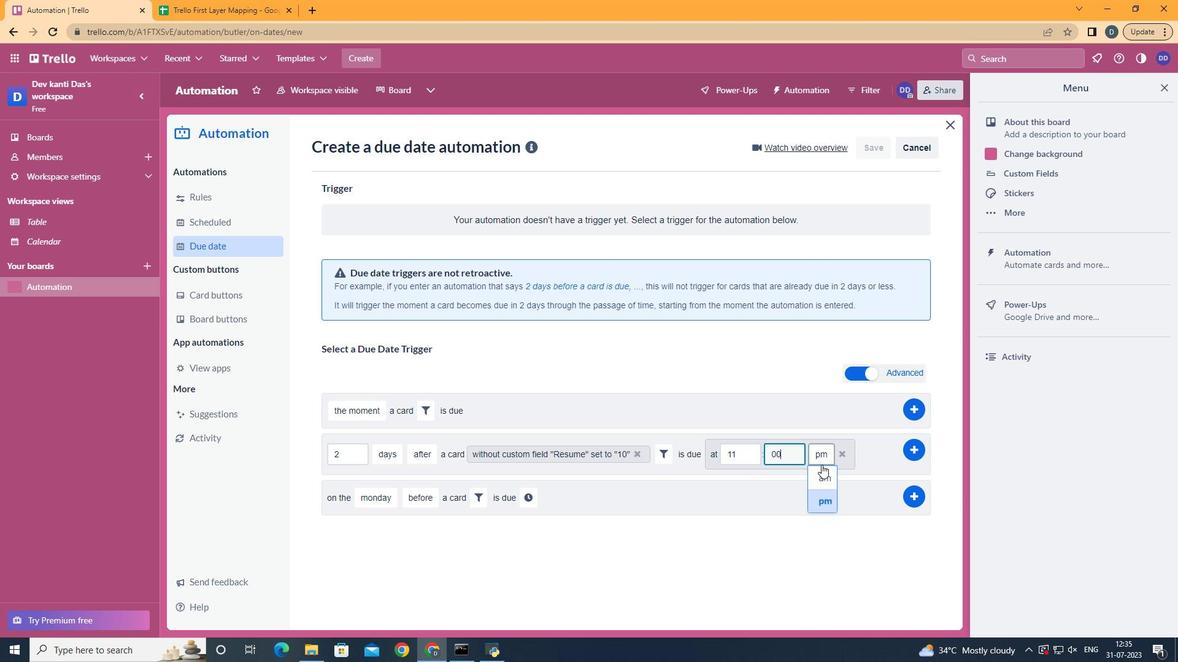 
Action: Mouse pressed left at (820, 489)
Screenshot: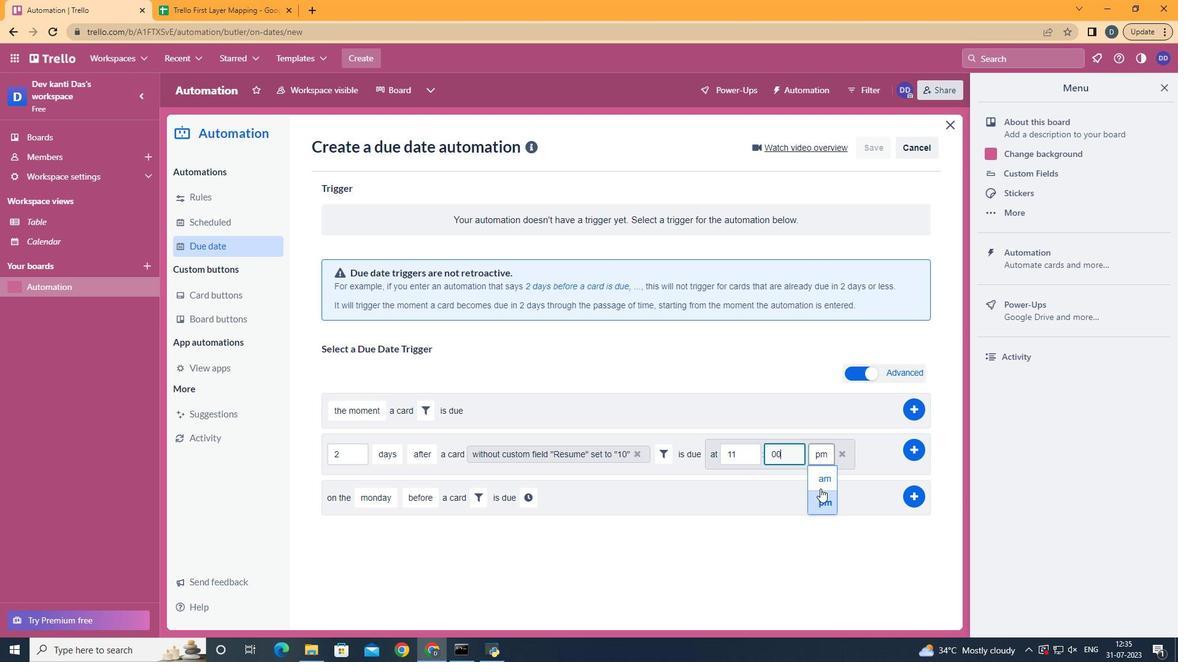 
Action: Mouse moved to (911, 452)
Screenshot: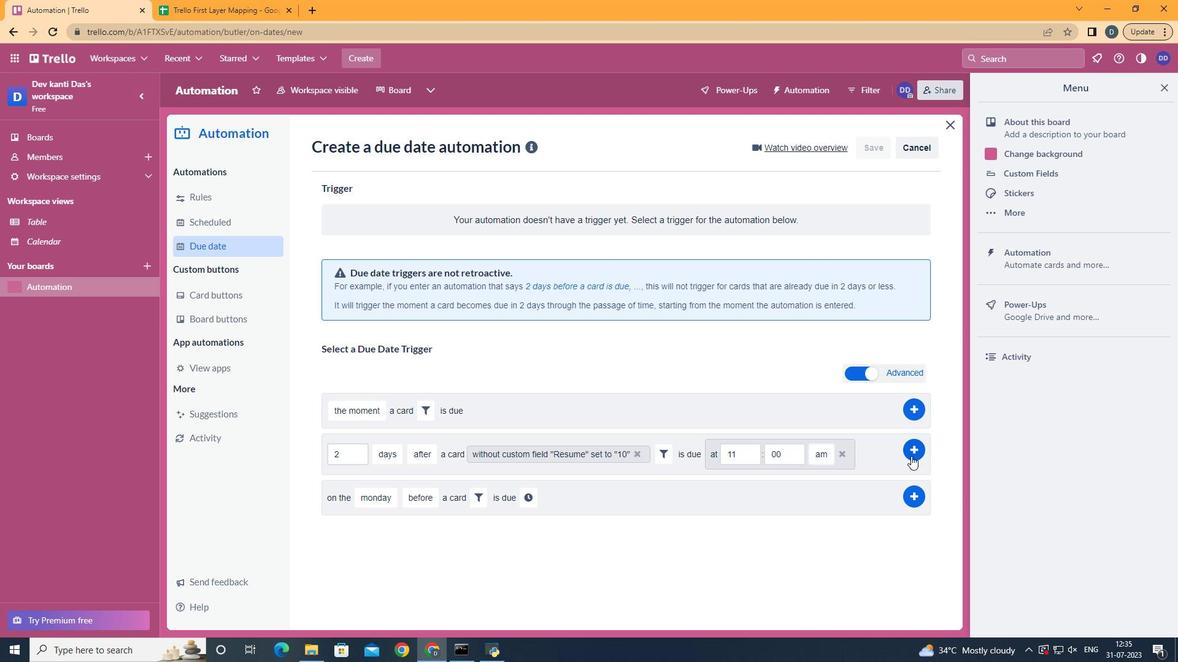 
Action: Mouse pressed left at (911, 452)
Screenshot: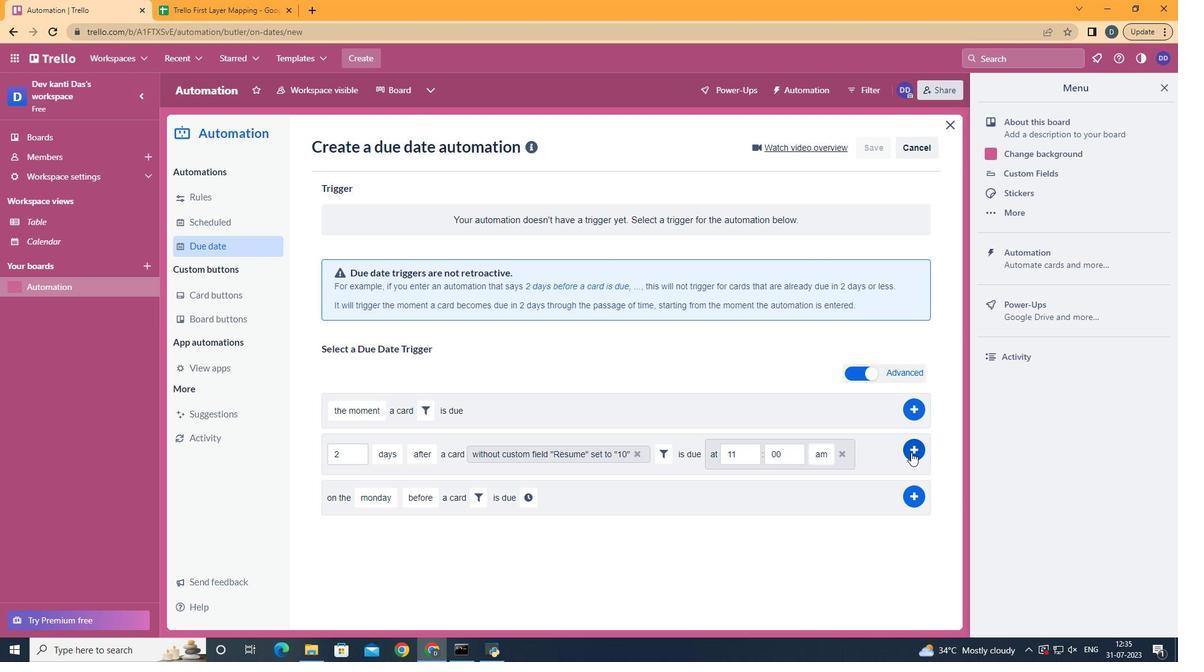
Action: Mouse moved to (462, 279)
Screenshot: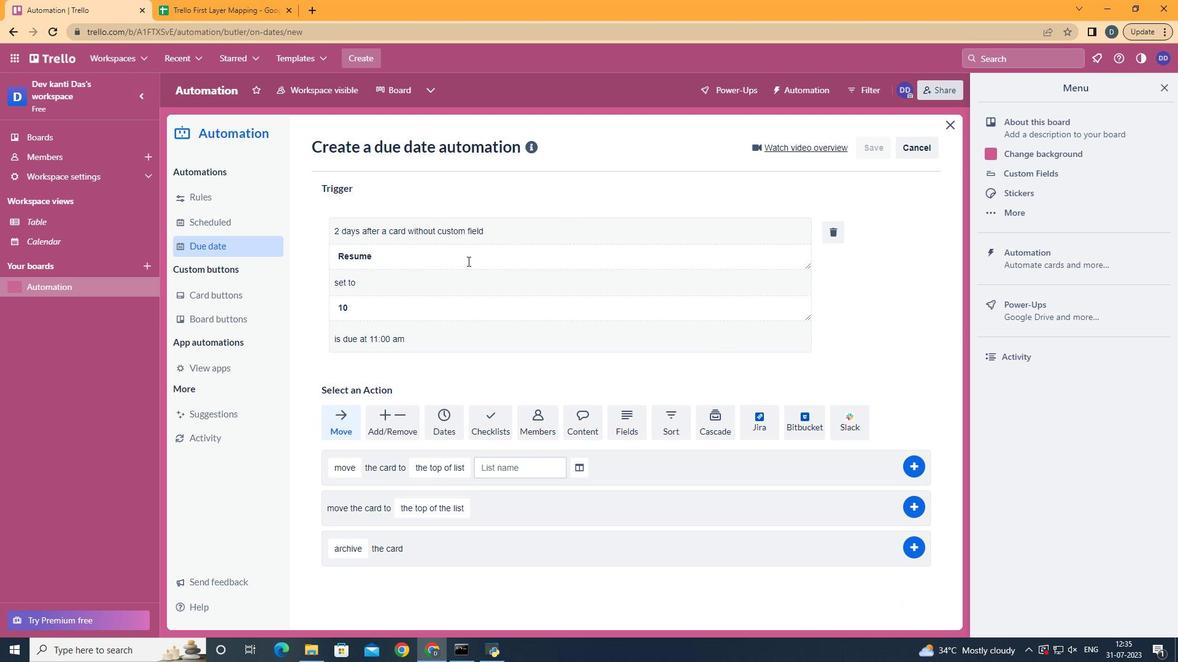 
